 Task: Look for space in Wedi, Indonesia from 8th June, 2023 to 12th June, 2023 for 2 adults in price range Rs.8000 to Rs.16000. Place can be private room with 1  bedroom having 1 bed and 1 bathroom. Property type can be flatguest house, hotel. Booking option can be shelf check-in. Required host language is English.
Action: Mouse moved to (408, 64)
Screenshot: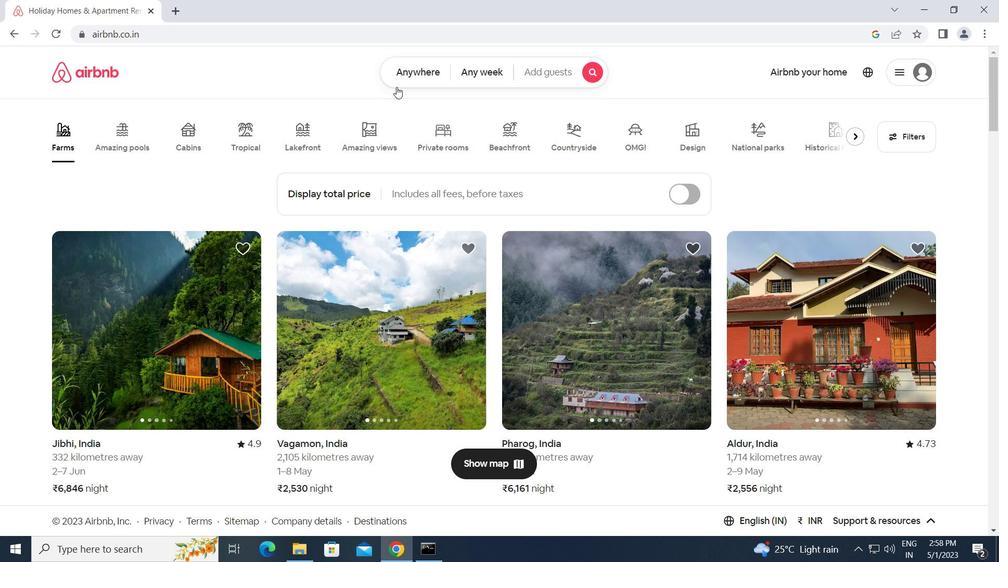 
Action: Mouse pressed left at (408, 64)
Screenshot: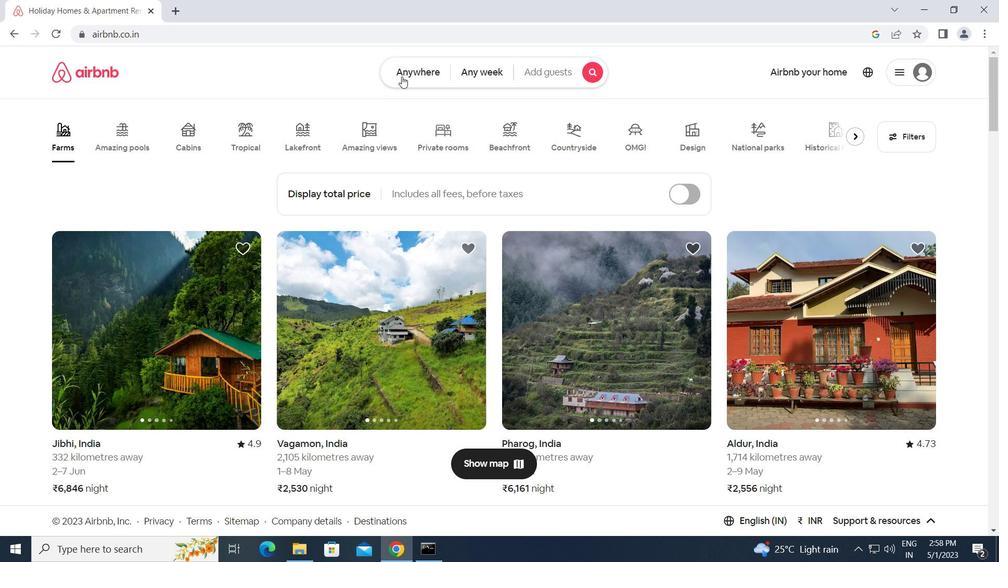 
Action: Mouse moved to (350, 115)
Screenshot: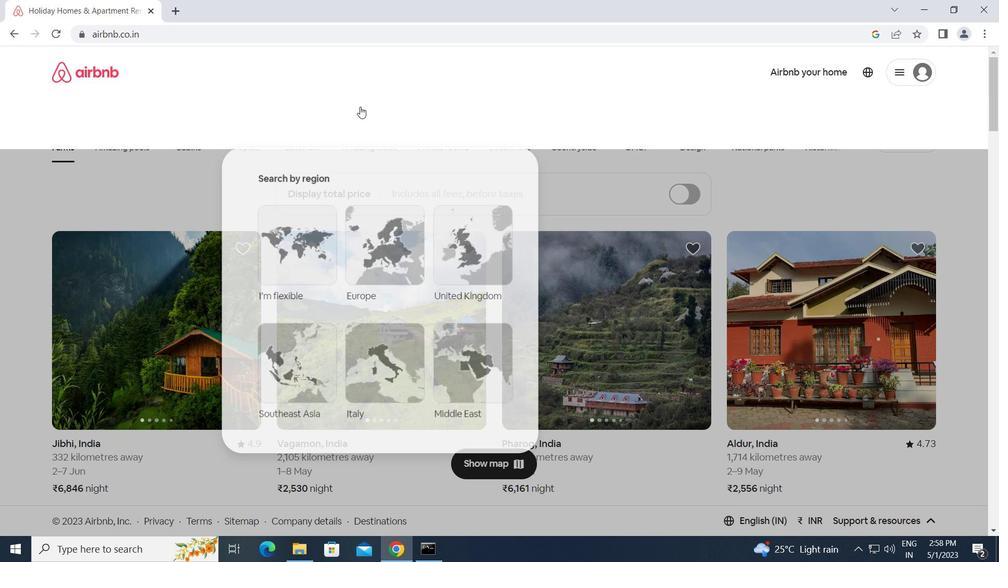 
Action: Mouse pressed left at (350, 115)
Screenshot: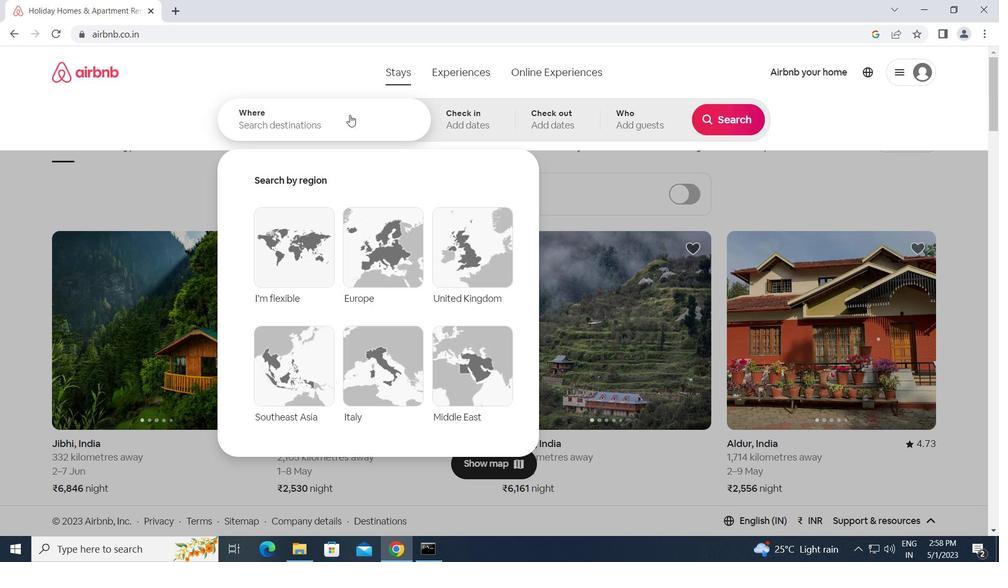 
Action: Key pressed w<Key.caps_lock>edi,<Key.space><Key.caps_lock>i<Key.caps_lock>ndonesia<Key.enter>
Screenshot: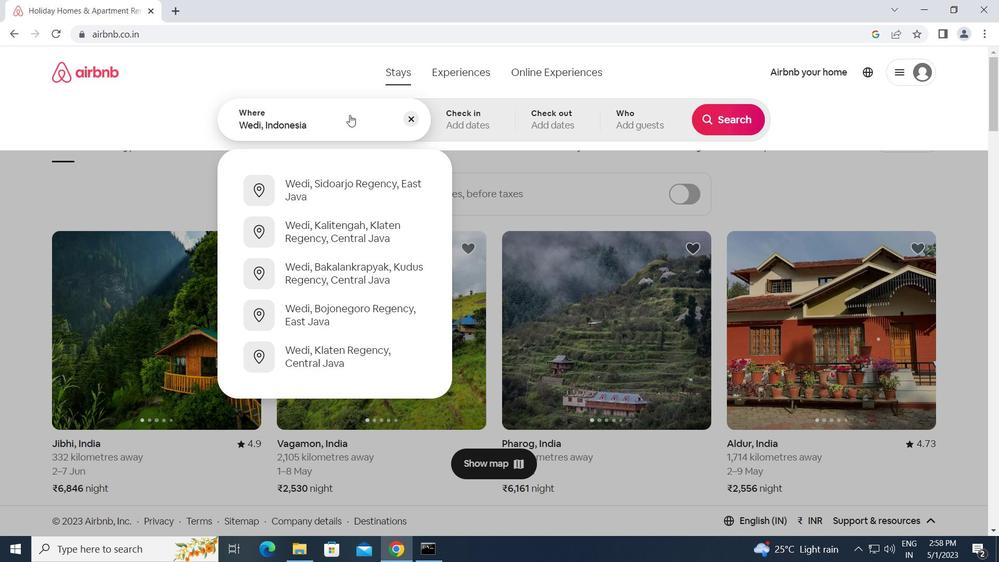 
Action: Mouse moved to (643, 309)
Screenshot: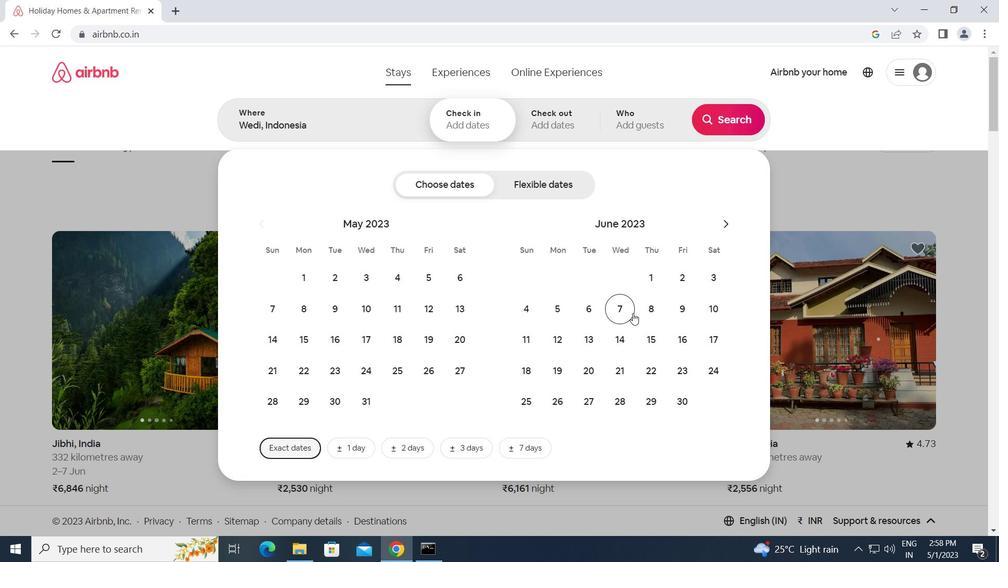 
Action: Mouse pressed left at (643, 309)
Screenshot: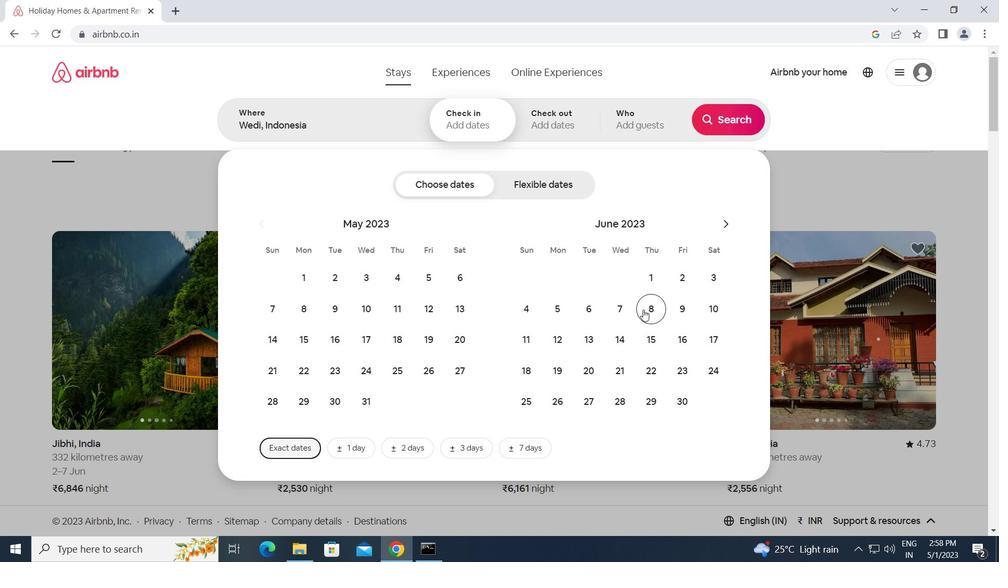 
Action: Mouse moved to (549, 344)
Screenshot: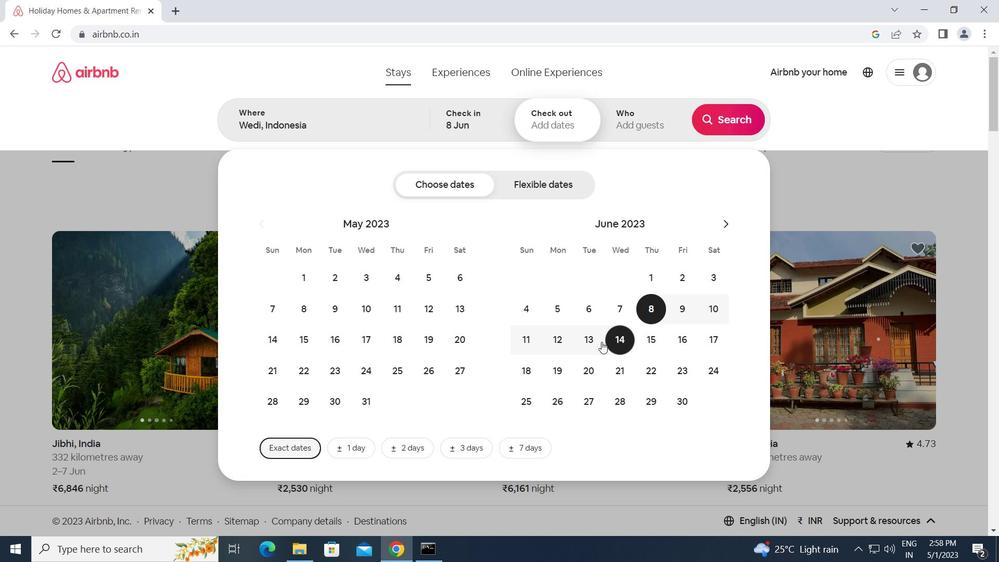 
Action: Mouse pressed left at (549, 344)
Screenshot: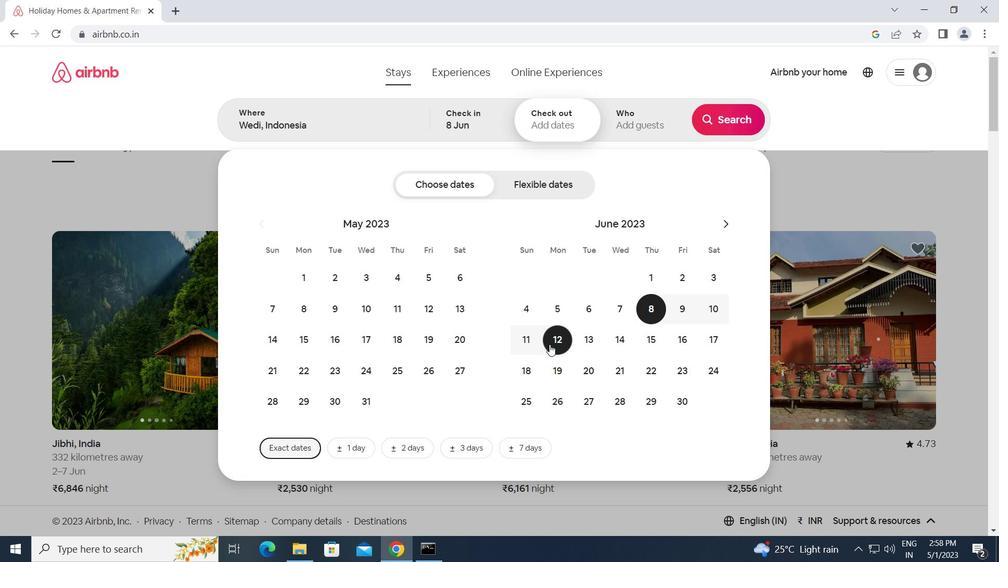 
Action: Mouse moved to (635, 119)
Screenshot: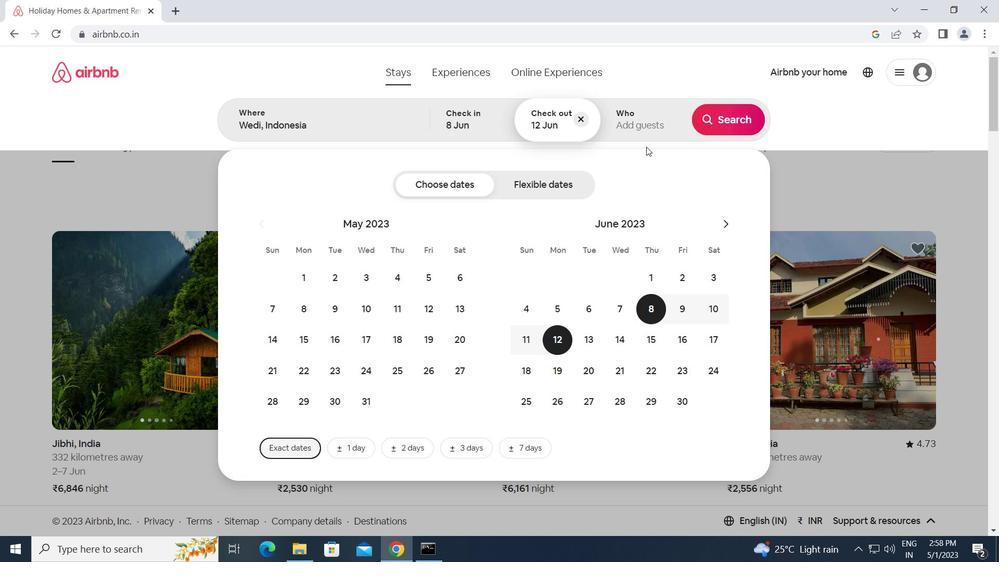 
Action: Mouse pressed left at (635, 119)
Screenshot: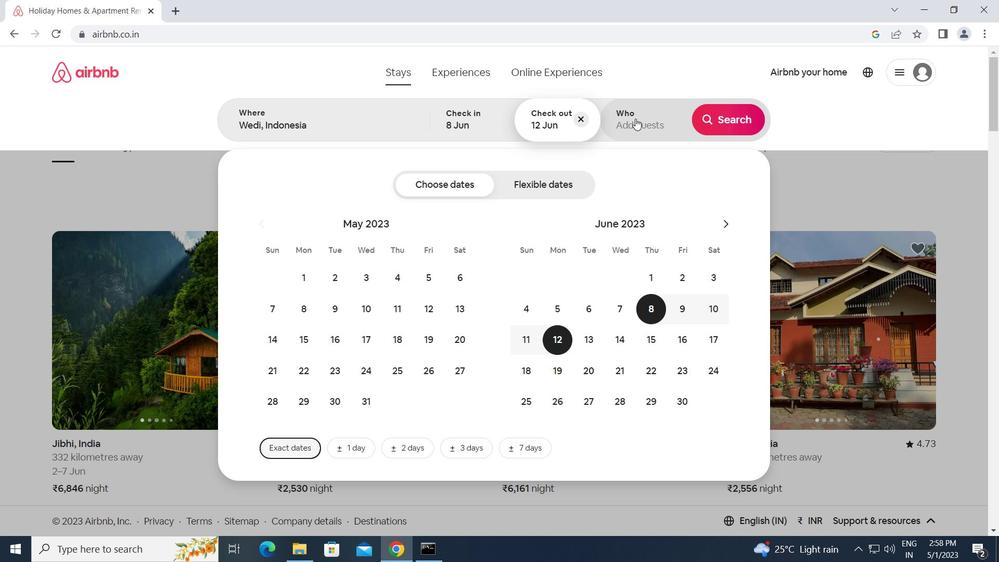 
Action: Mouse moved to (735, 189)
Screenshot: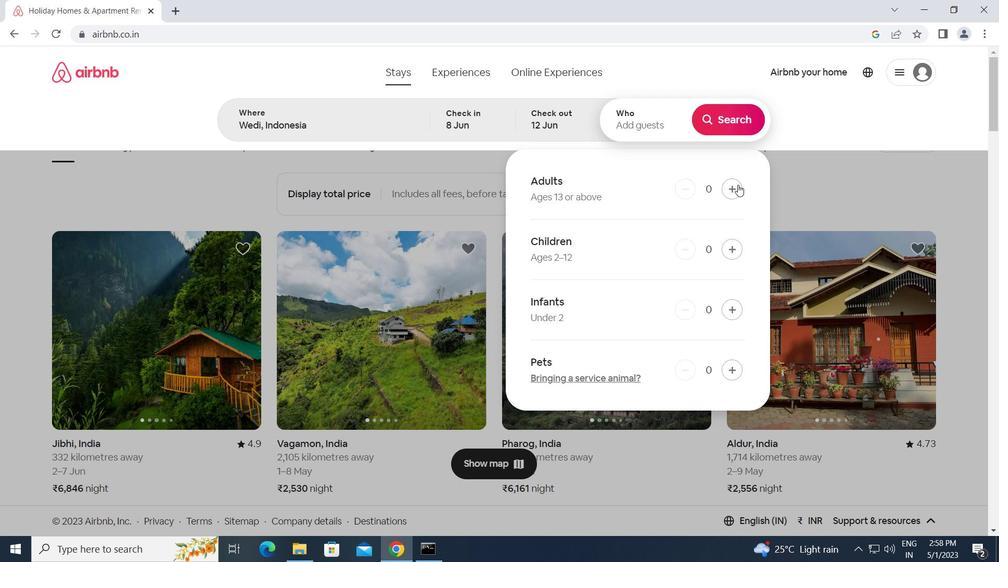 
Action: Mouse pressed left at (735, 189)
Screenshot: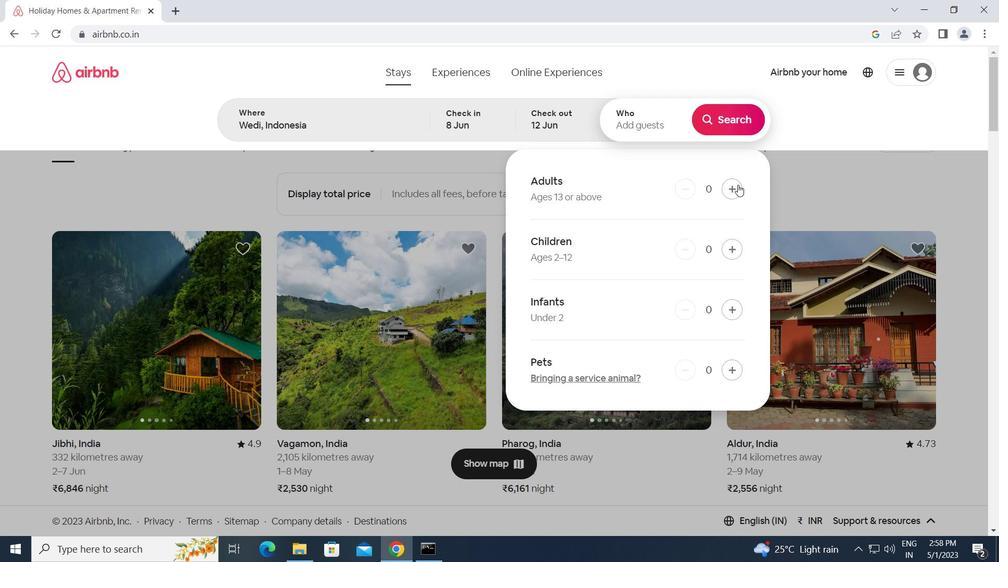 
Action: Mouse pressed left at (735, 189)
Screenshot: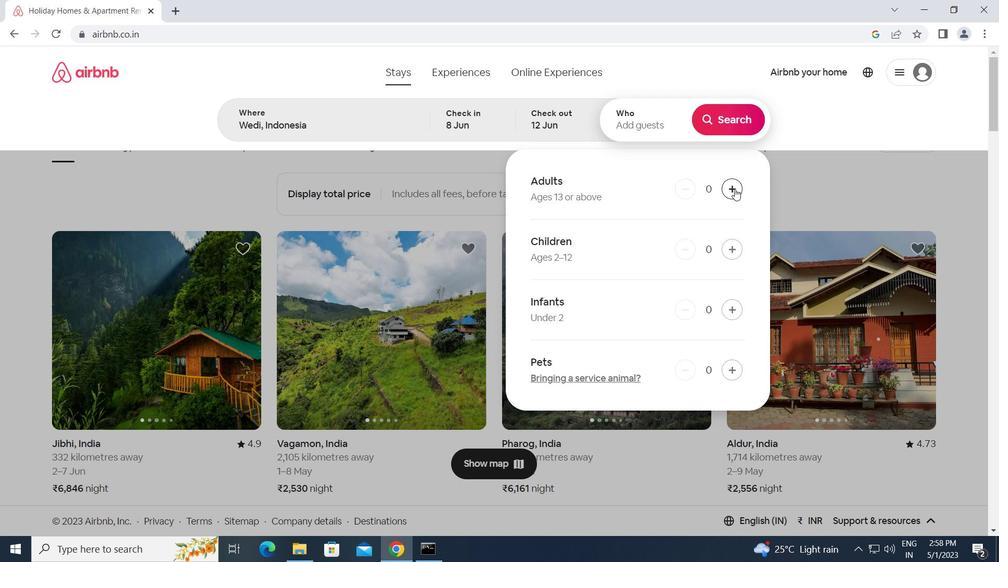 
Action: Mouse moved to (709, 112)
Screenshot: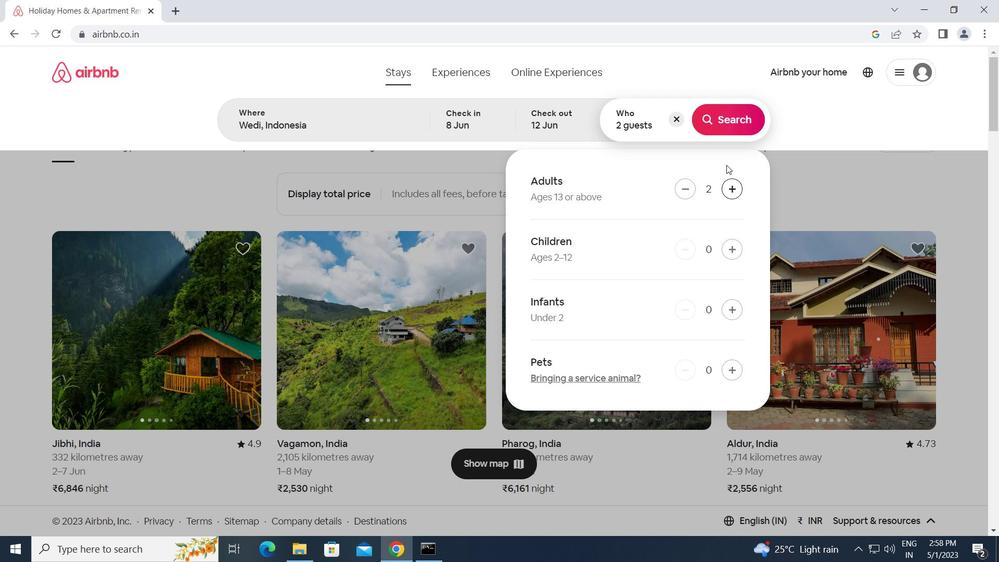 
Action: Mouse pressed left at (709, 112)
Screenshot: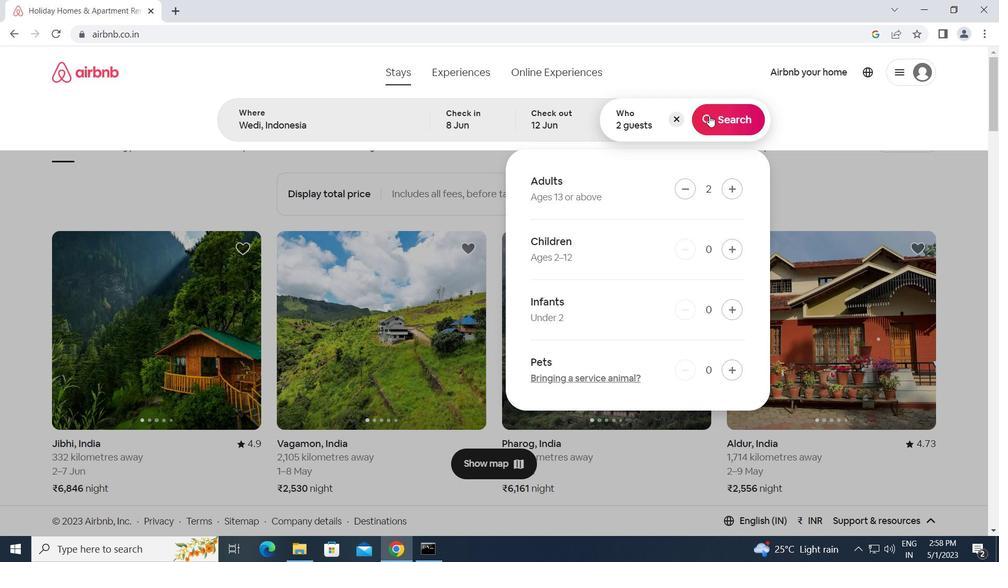 
Action: Mouse moved to (924, 121)
Screenshot: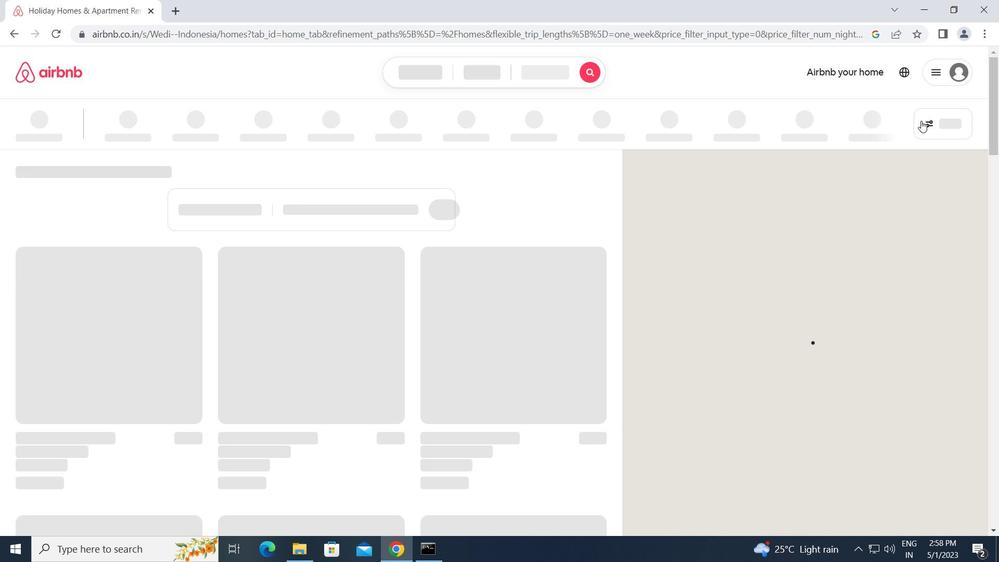 
Action: Mouse pressed left at (924, 121)
Screenshot: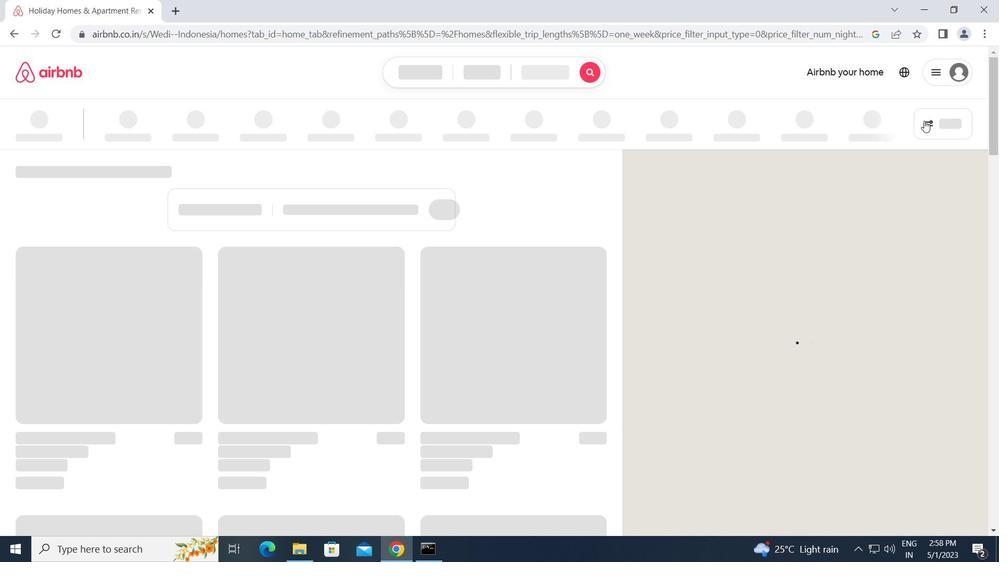 
Action: Mouse moved to (337, 288)
Screenshot: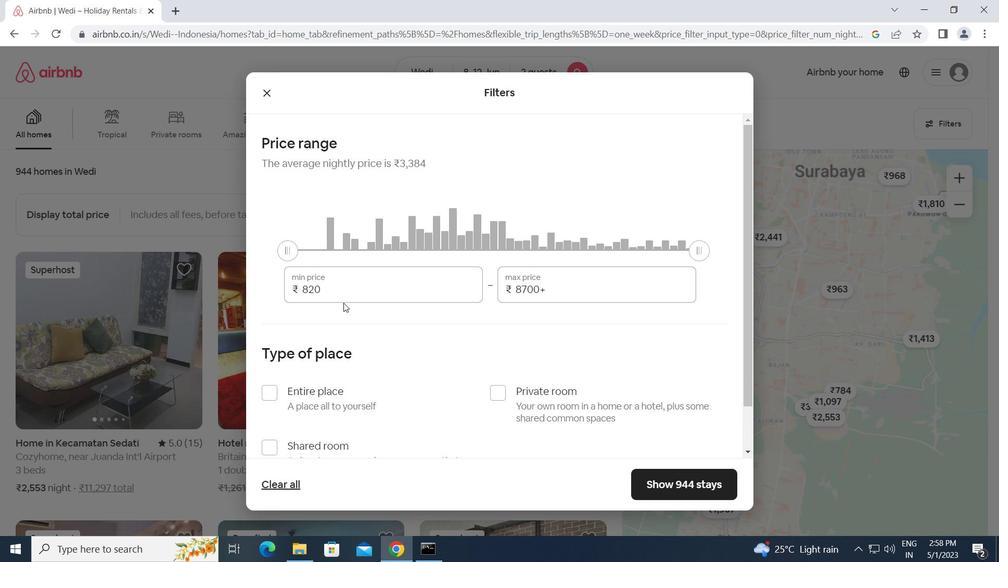 
Action: Mouse pressed left at (337, 288)
Screenshot: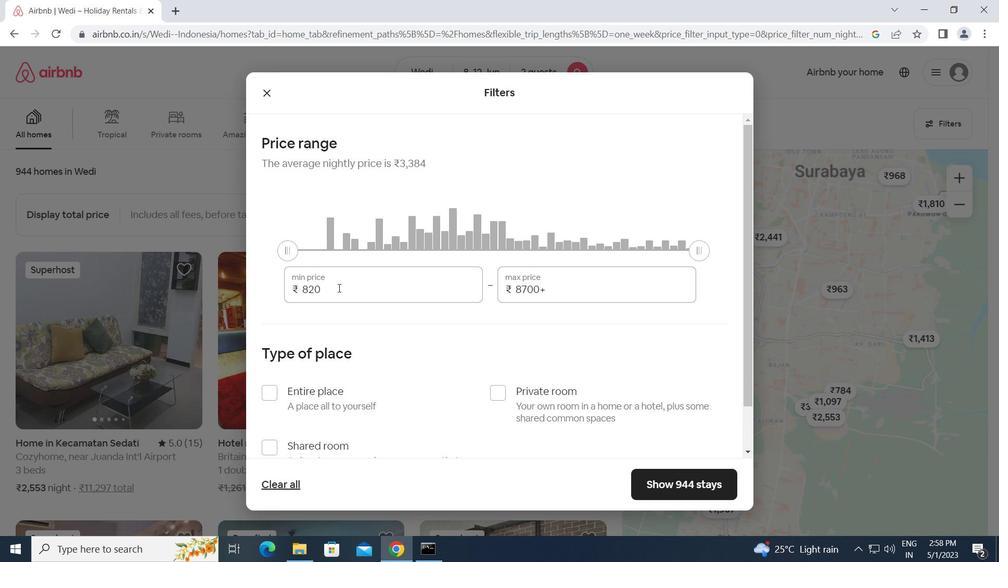 
Action: Mouse moved to (271, 308)
Screenshot: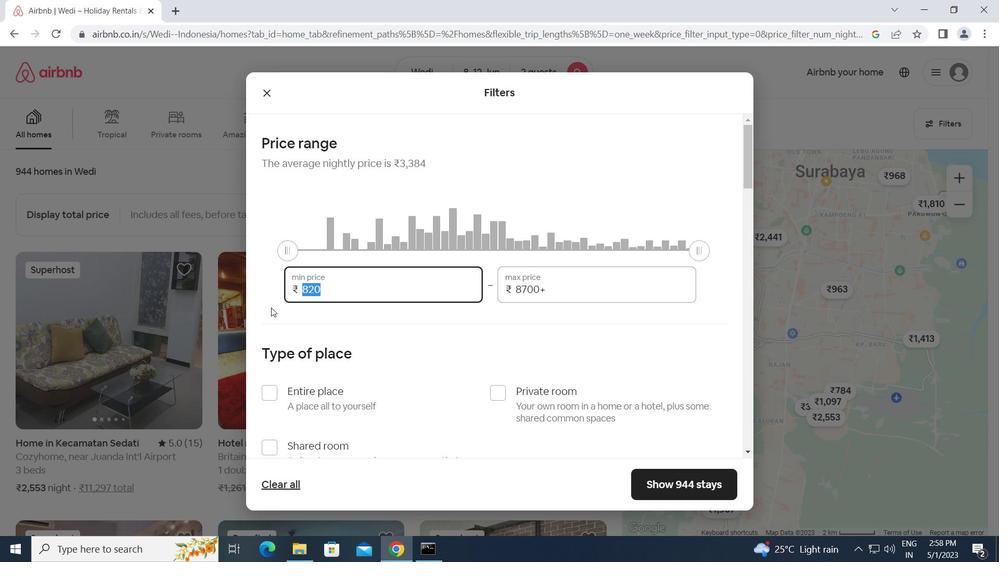 
Action: Key pressed 8000<Key.tab><Key.backspace><Key.backspace><Key.backspace><Key.backspace><Key.backspace><Key.backspace><Key.backspace><Key.backspace><Key.backspace><Key.backspace><Key.backspace><Key.backspace>16000
Screenshot: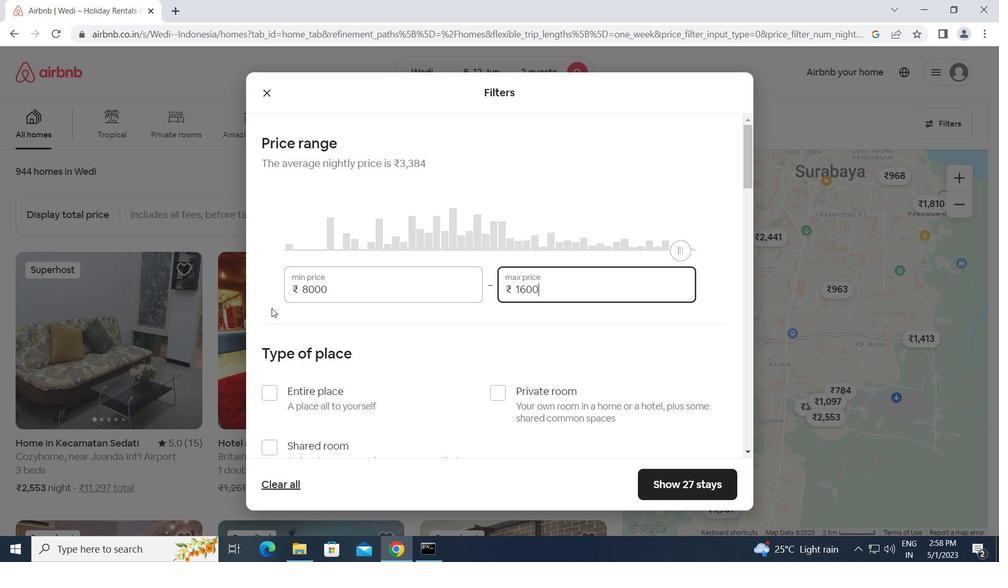 
Action: Mouse moved to (285, 314)
Screenshot: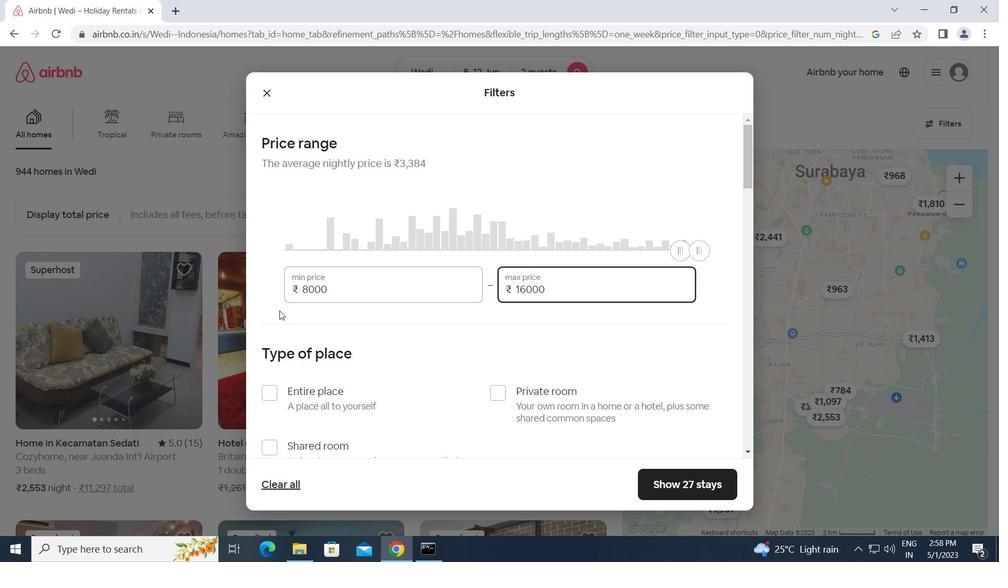 
Action: Mouse scrolled (285, 313) with delta (0, 0)
Screenshot: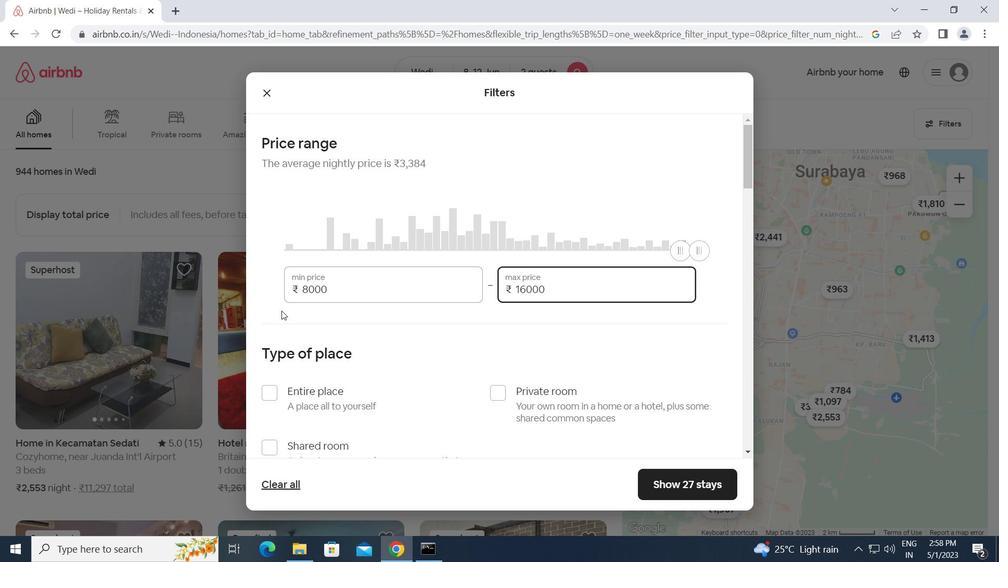 
Action: Mouse scrolled (285, 313) with delta (0, 0)
Screenshot: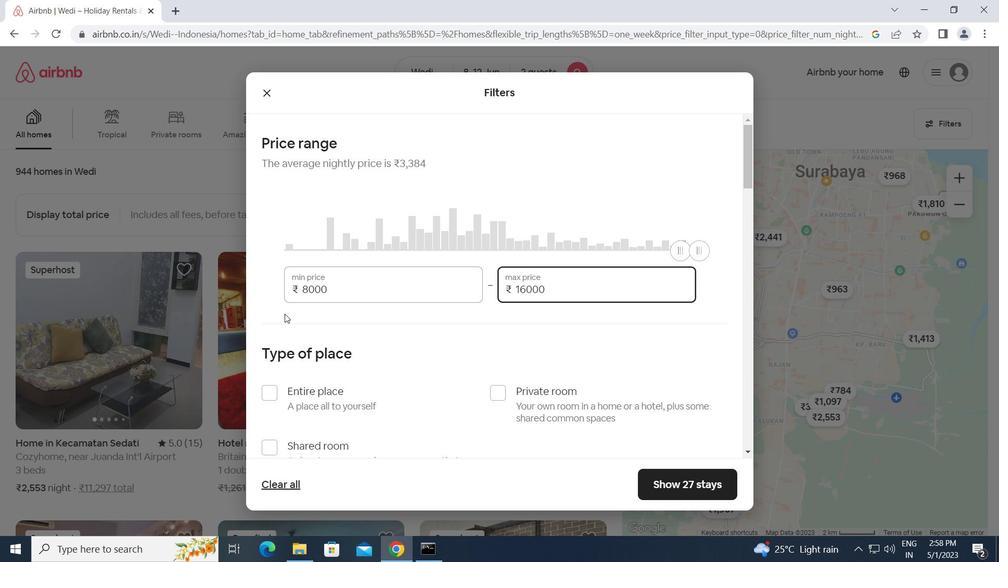 
Action: Mouse moved to (505, 258)
Screenshot: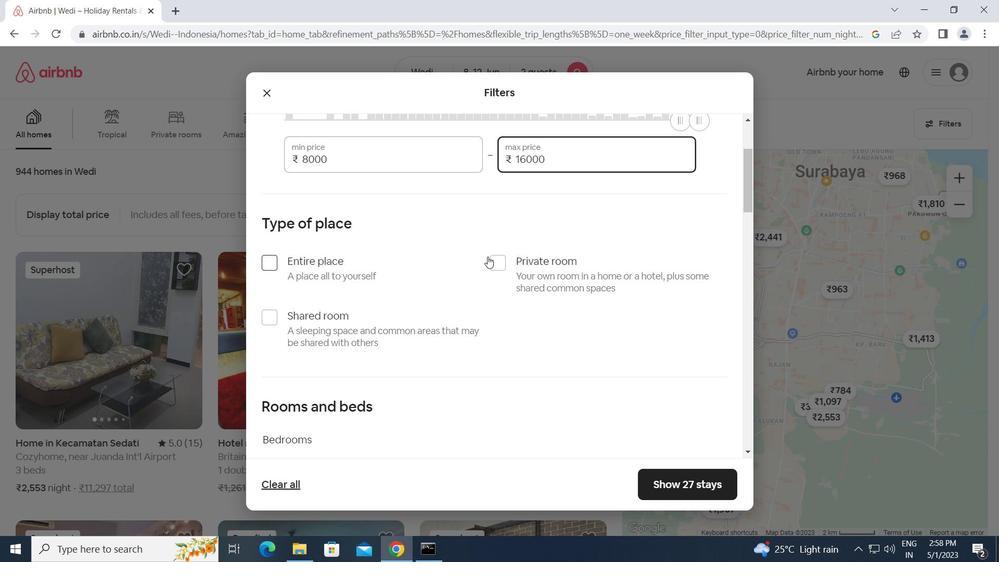 
Action: Mouse pressed left at (505, 258)
Screenshot: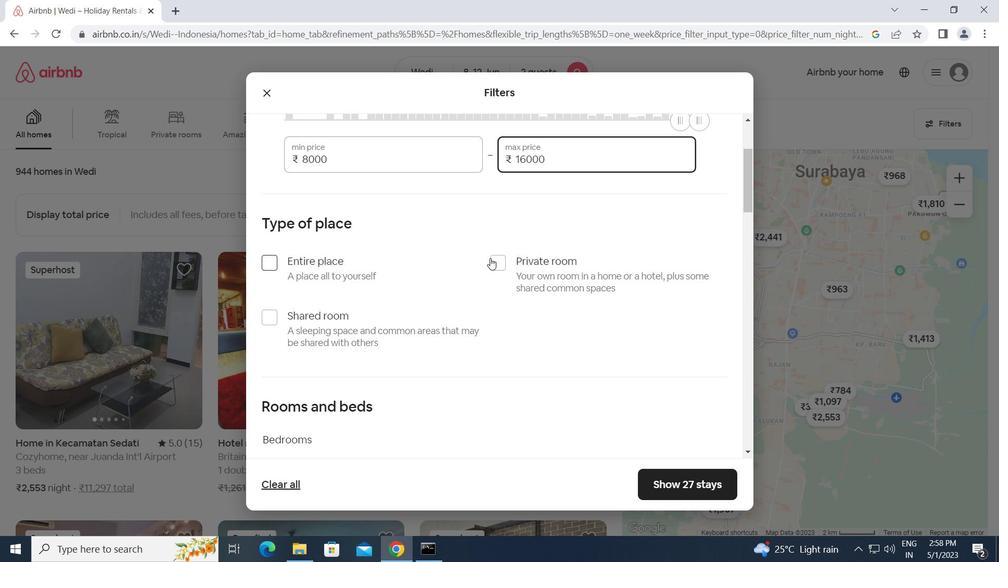 
Action: Mouse moved to (471, 319)
Screenshot: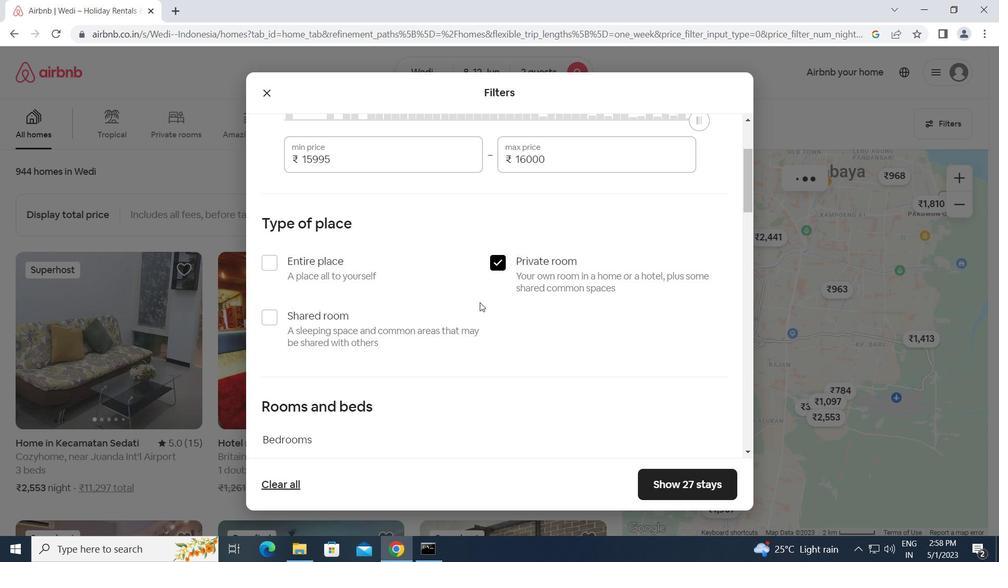 
Action: Mouse scrolled (471, 319) with delta (0, 0)
Screenshot: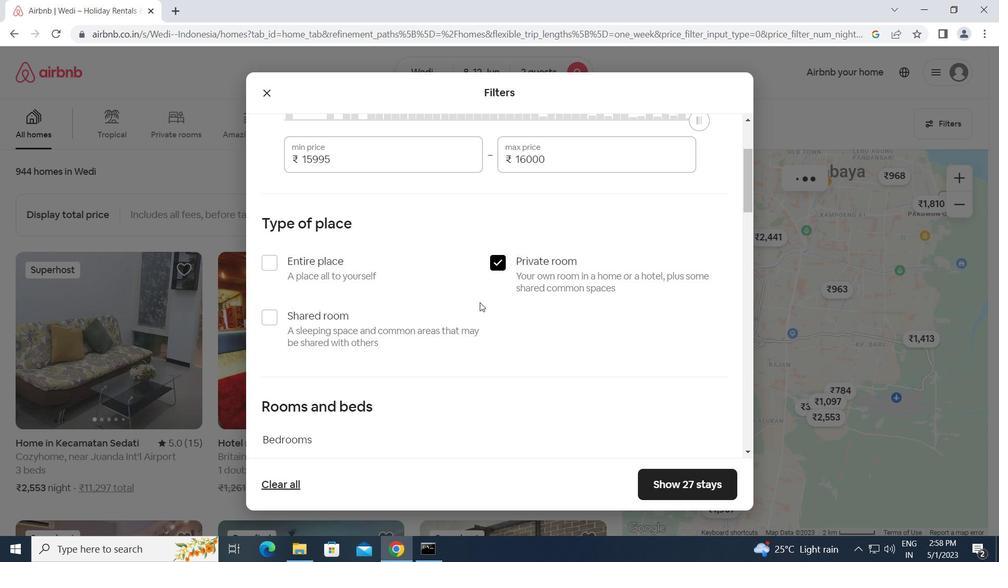 
Action: Mouse moved to (471, 320)
Screenshot: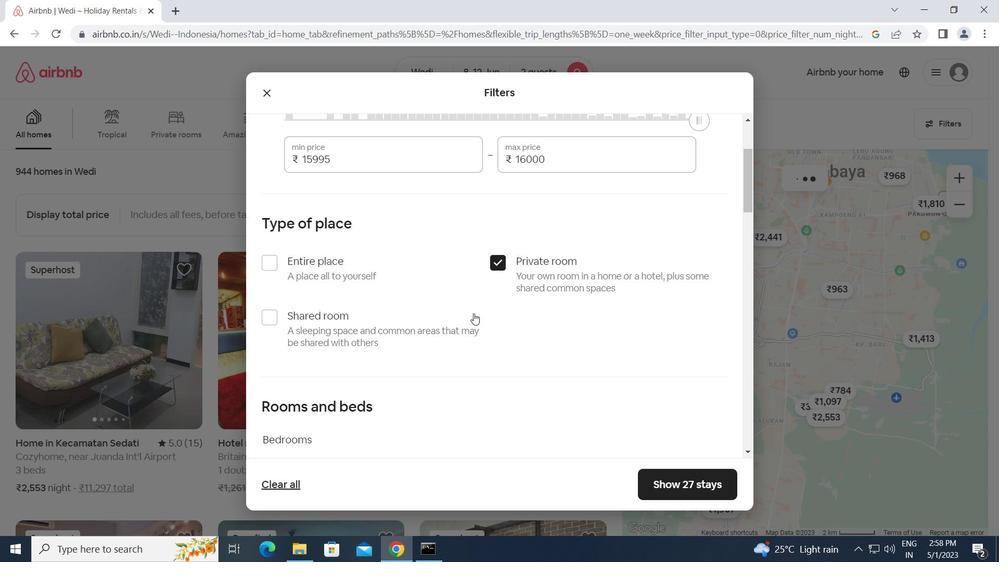 
Action: Mouse scrolled (471, 320) with delta (0, 0)
Screenshot: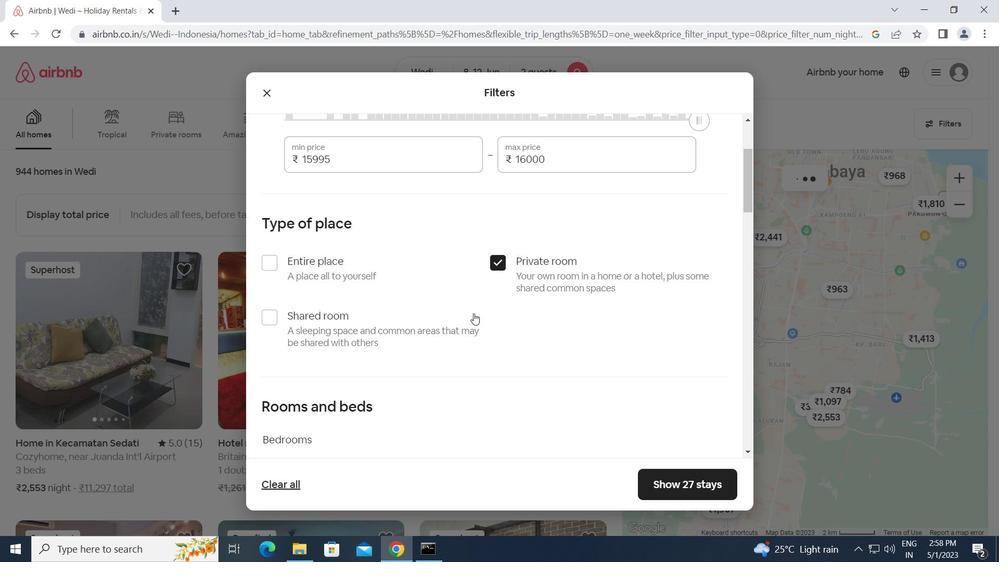 
Action: Mouse scrolled (471, 320) with delta (0, 0)
Screenshot: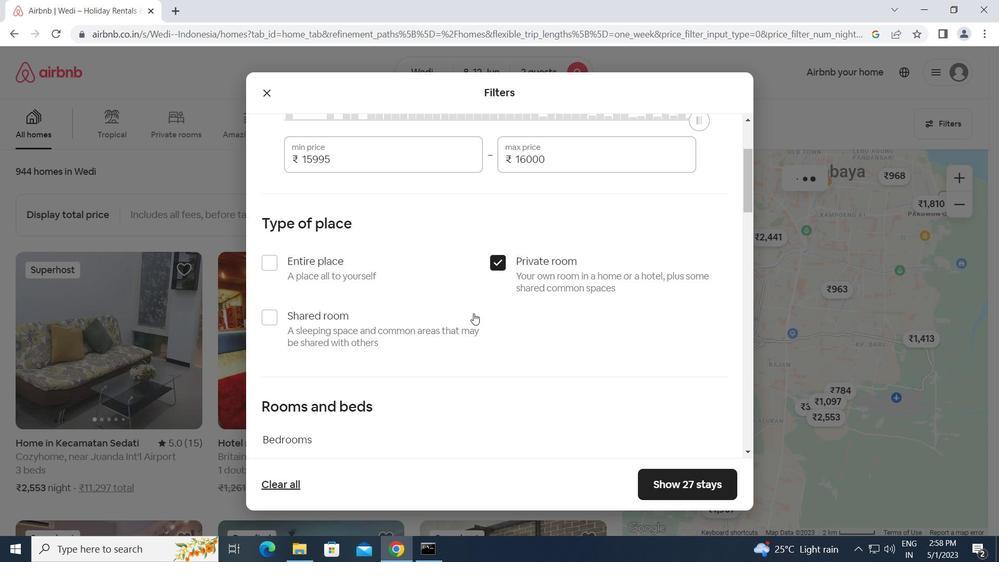 
Action: Mouse moved to (339, 285)
Screenshot: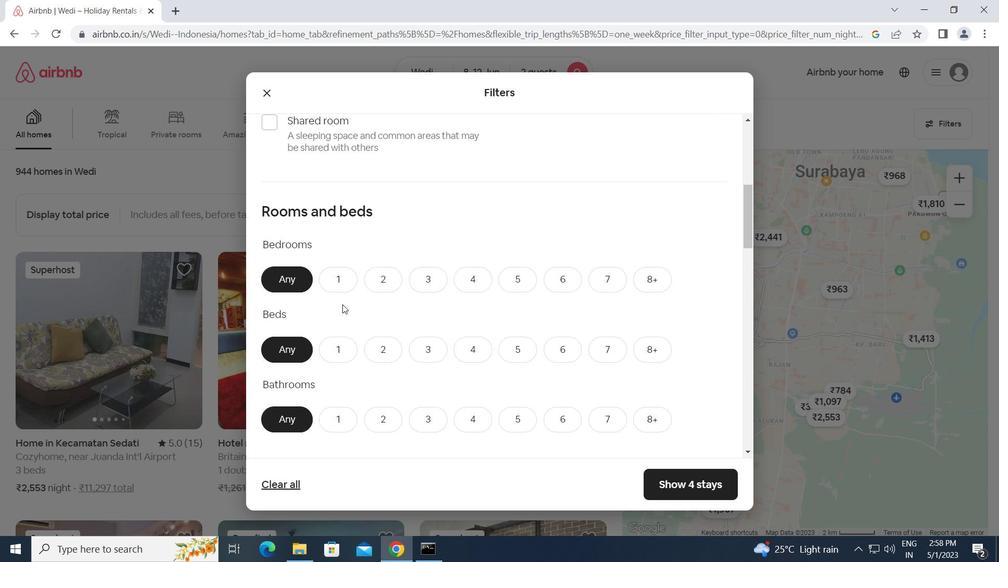 
Action: Mouse pressed left at (339, 285)
Screenshot: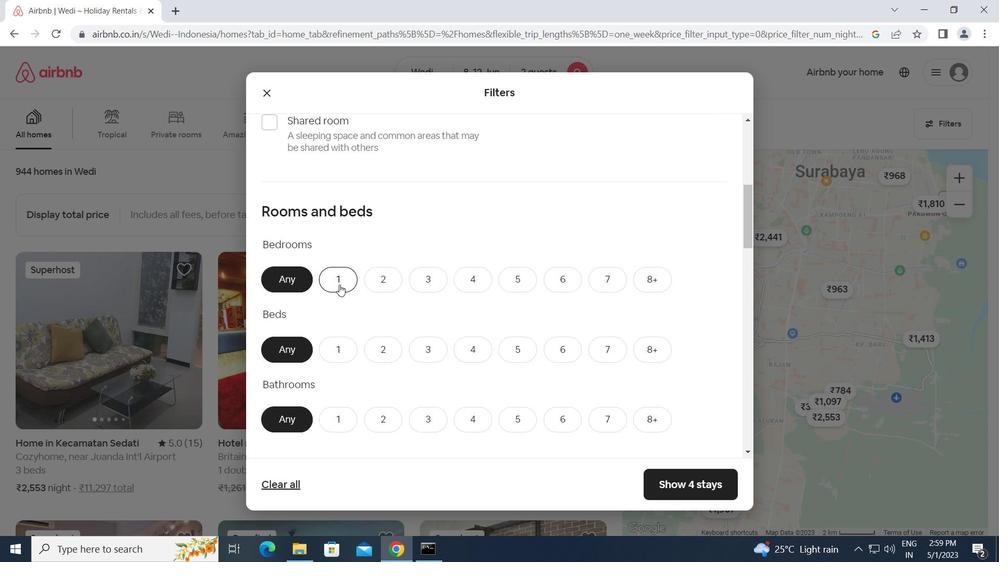 
Action: Mouse moved to (341, 351)
Screenshot: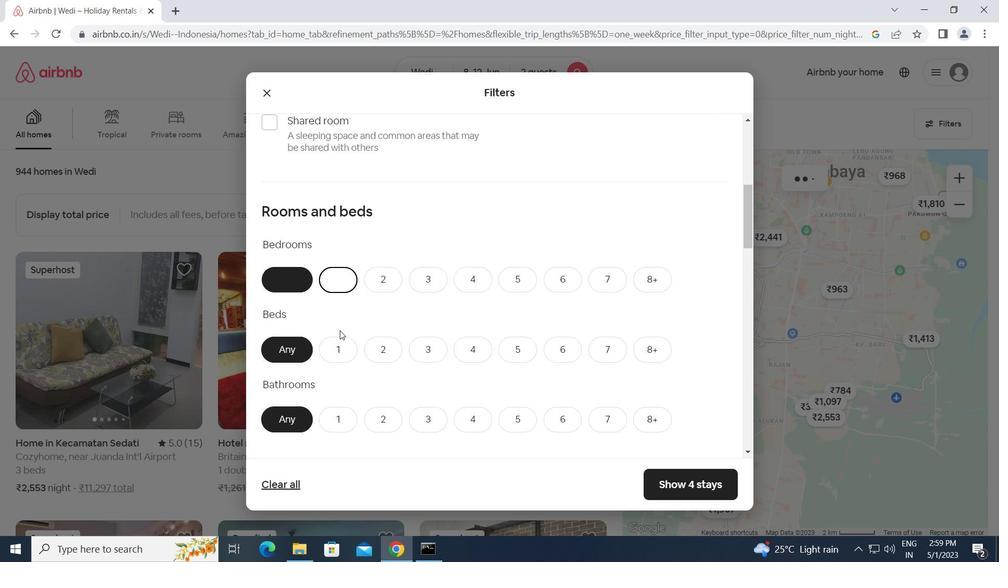 
Action: Mouse pressed left at (341, 351)
Screenshot: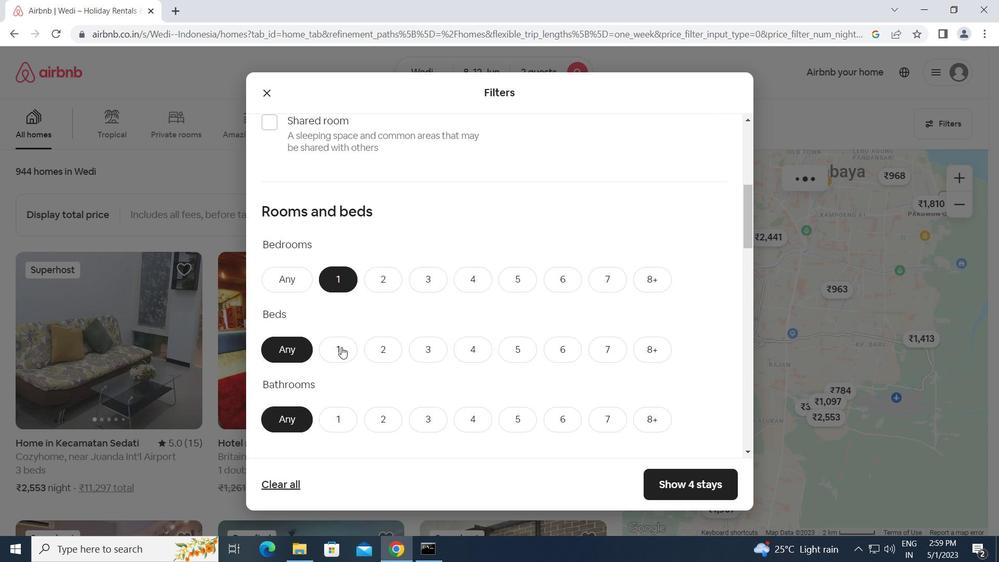 
Action: Mouse moved to (335, 413)
Screenshot: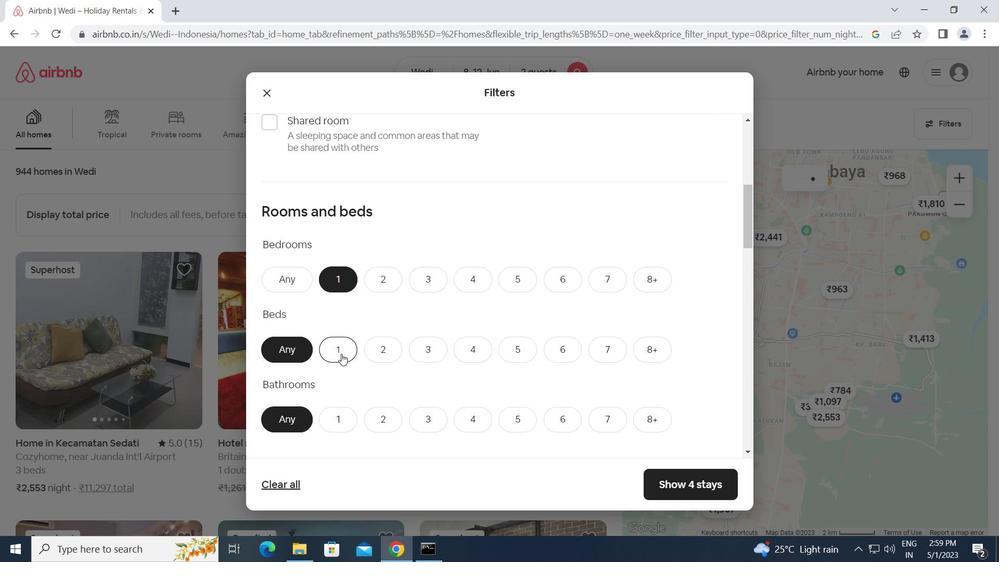 
Action: Mouse pressed left at (335, 413)
Screenshot: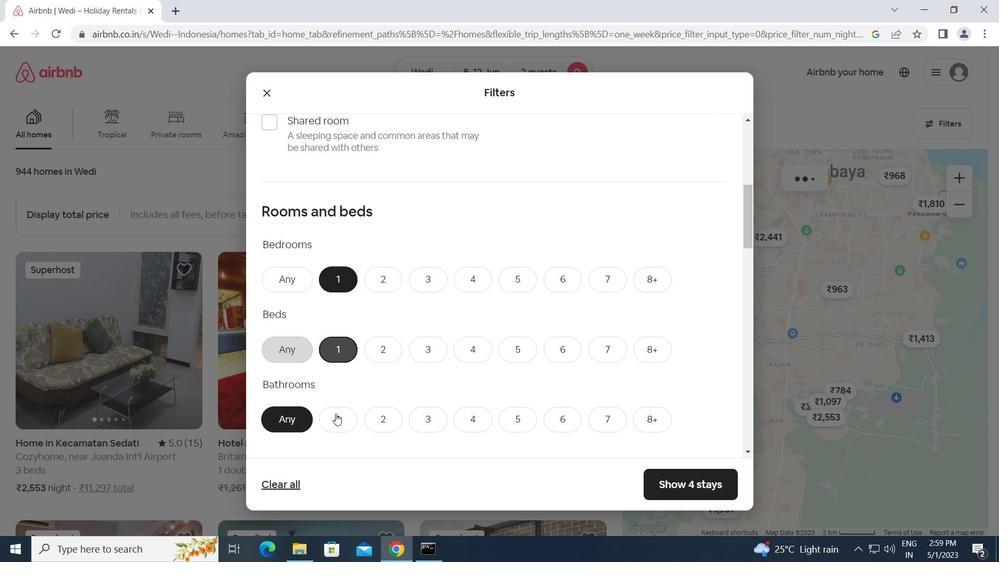 
Action: Mouse moved to (405, 412)
Screenshot: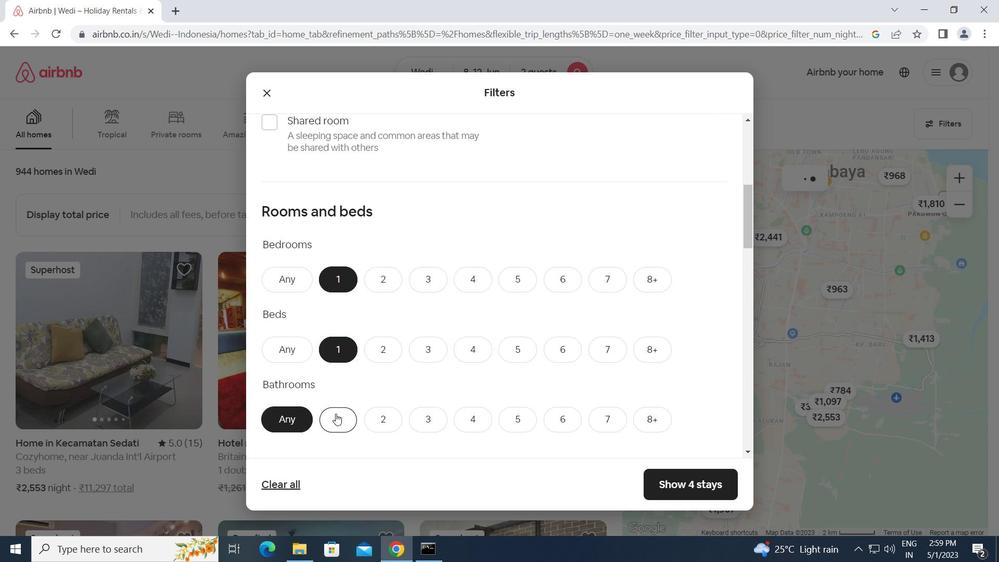 
Action: Mouse scrolled (405, 411) with delta (0, 0)
Screenshot: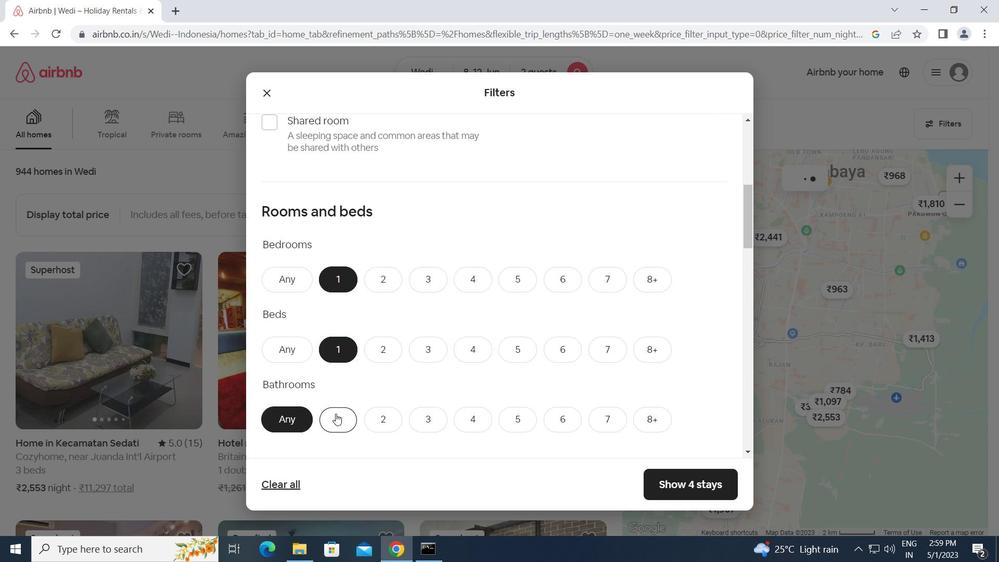 
Action: Mouse scrolled (405, 411) with delta (0, 0)
Screenshot: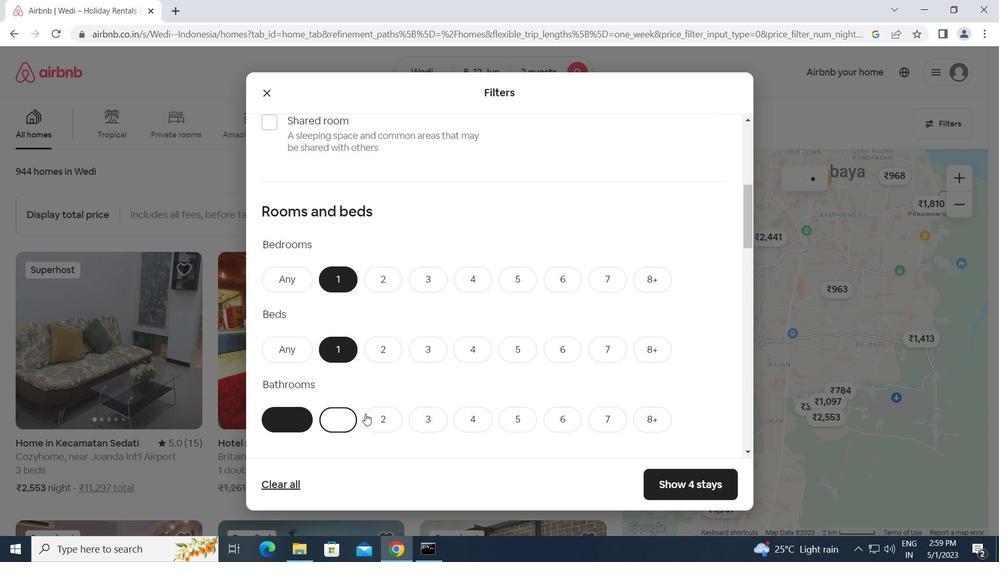 
Action: Mouse scrolled (405, 411) with delta (0, 0)
Screenshot: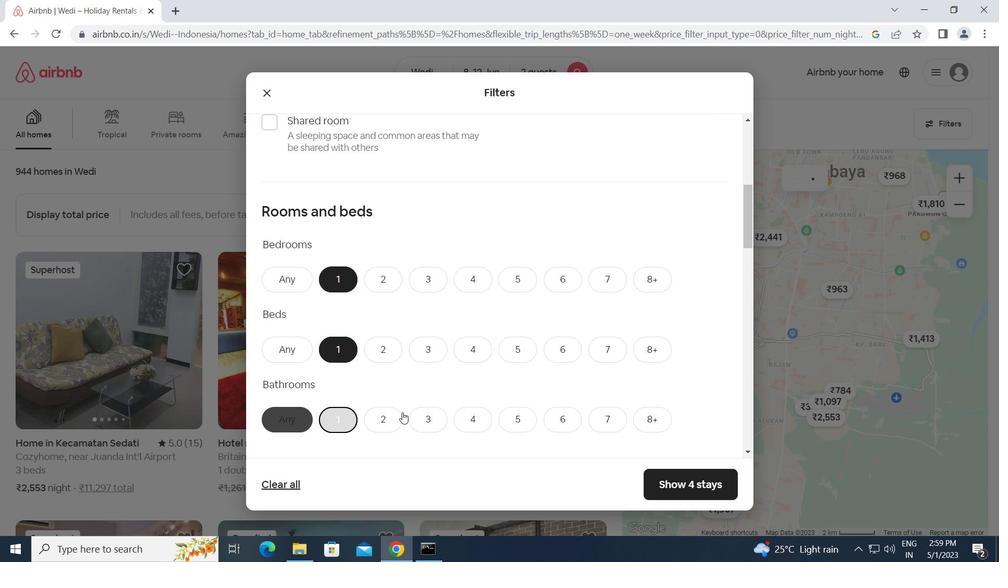 
Action: Mouse moved to (433, 348)
Screenshot: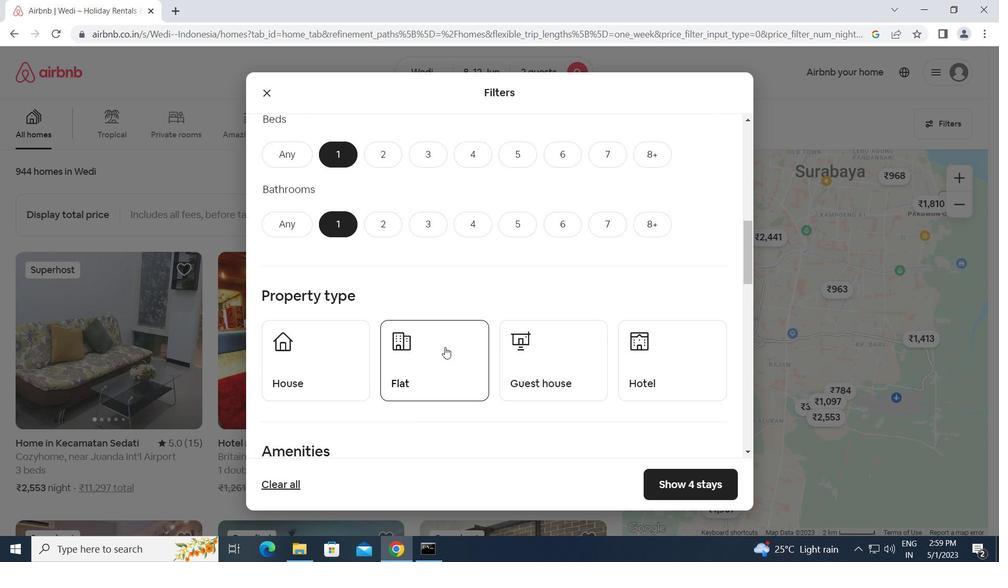 
Action: Mouse pressed left at (433, 348)
Screenshot: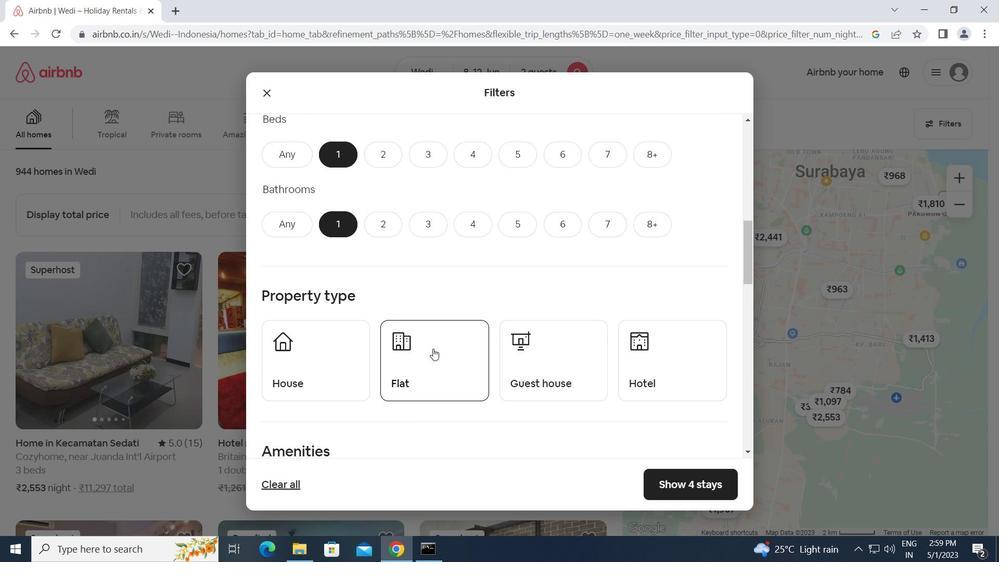 
Action: Mouse moved to (556, 365)
Screenshot: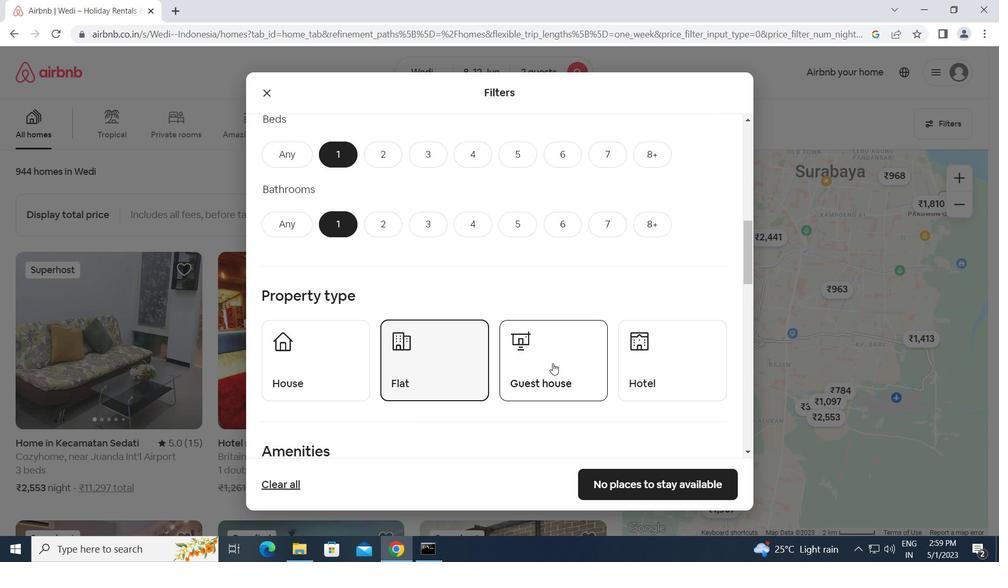 
Action: Mouse pressed left at (556, 365)
Screenshot: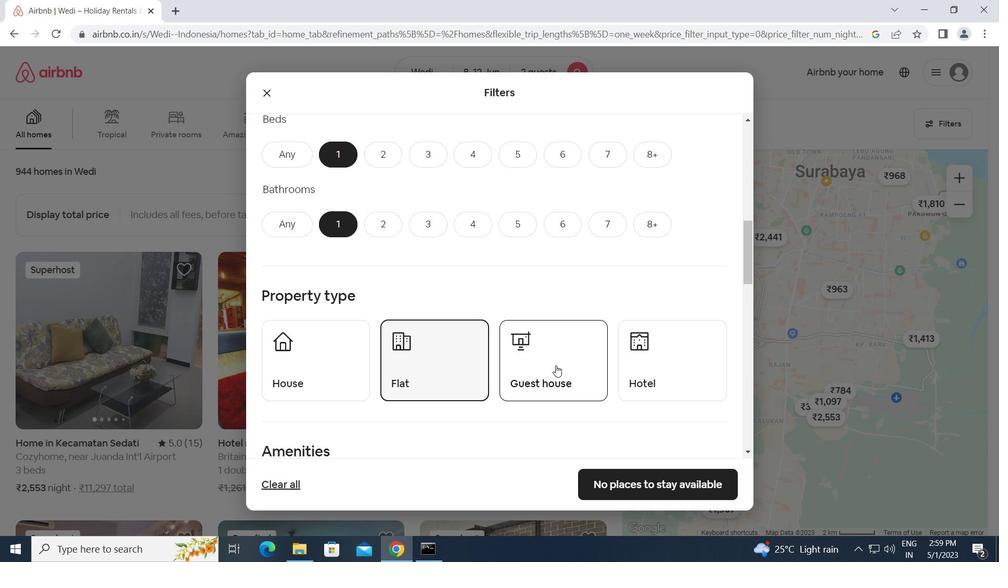 
Action: Mouse moved to (652, 361)
Screenshot: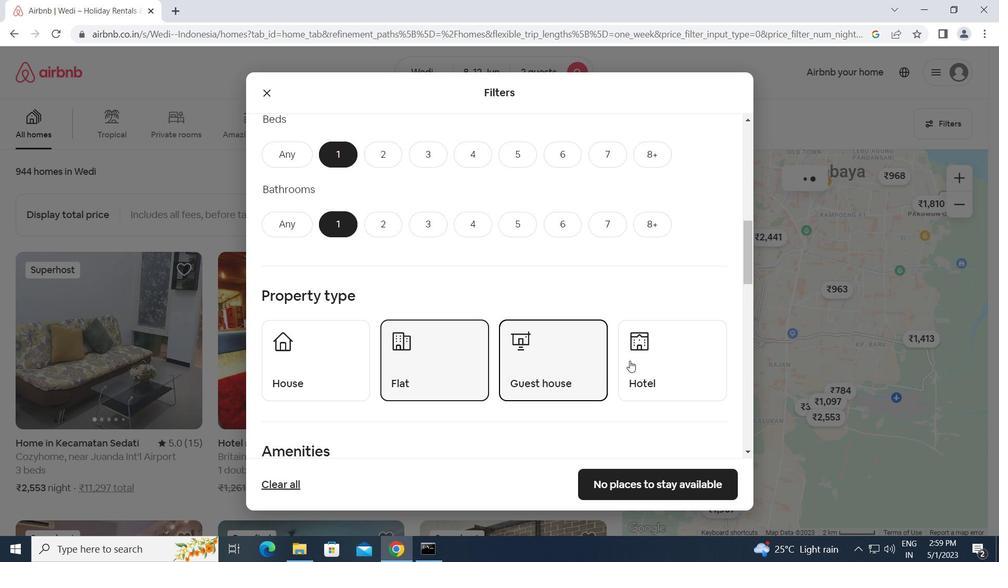 
Action: Mouse pressed left at (652, 361)
Screenshot: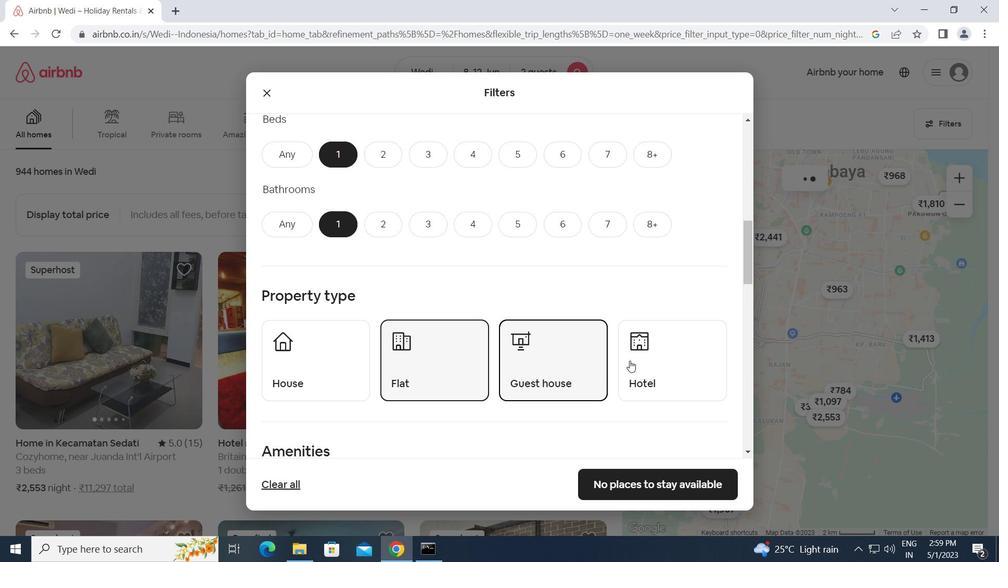 
Action: Mouse moved to (587, 190)
Screenshot: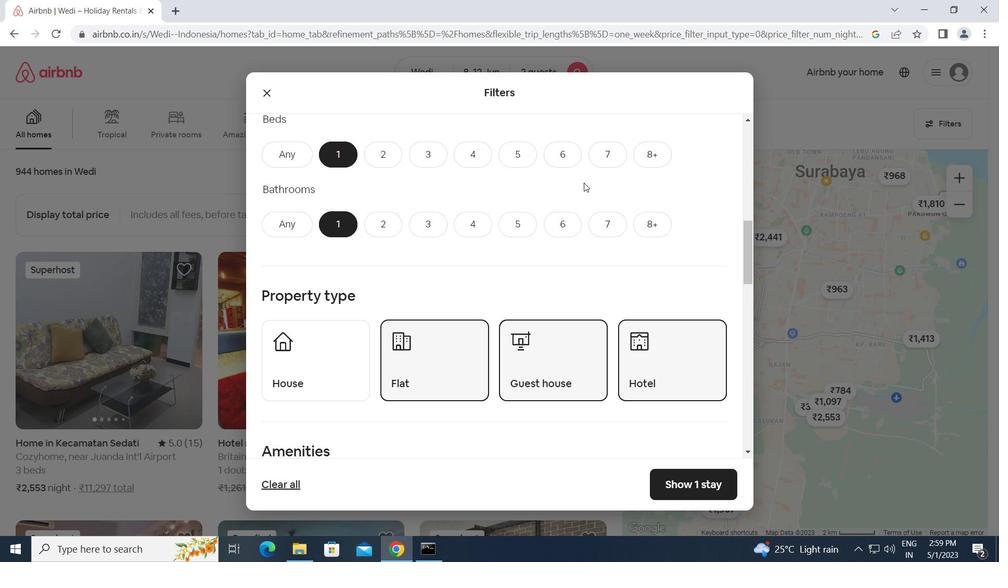 
Action: Mouse scrolled (587, 189) with delta (0, 0)
Screenshot: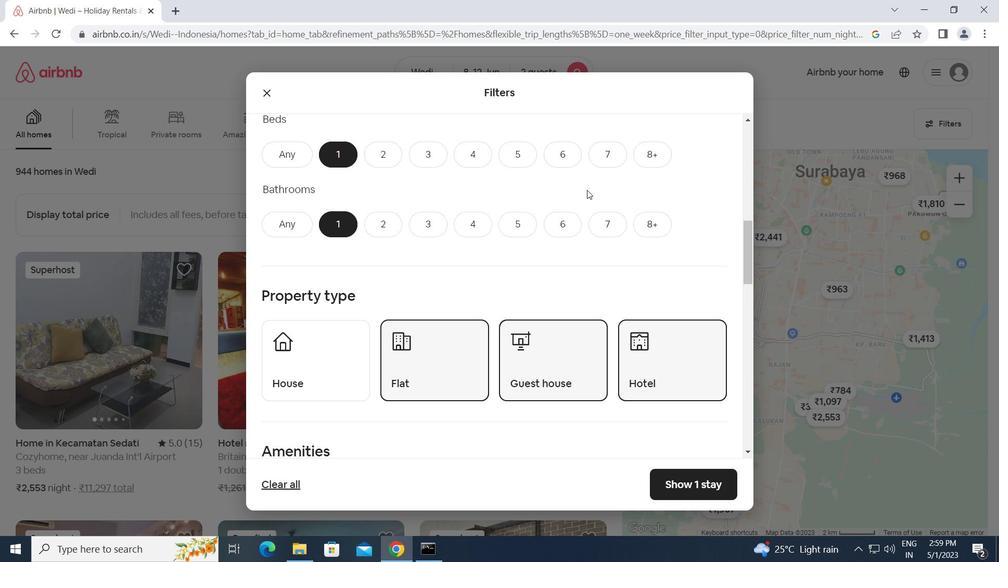 
Action: Mouse moved to (587, 191)
Screenshot: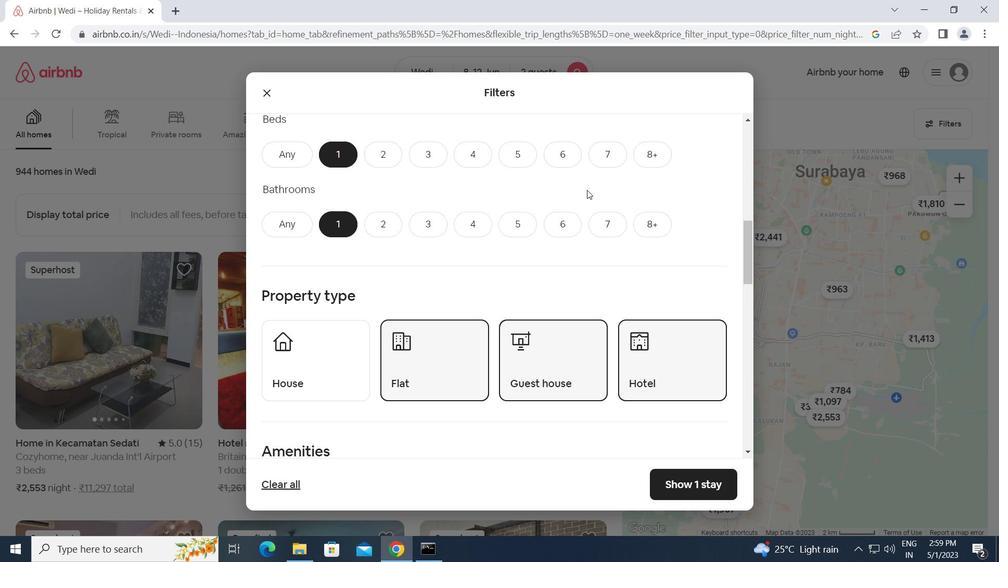
Action: Mouse scrolled (587, 190) with delta (0, 0)
Screenshot: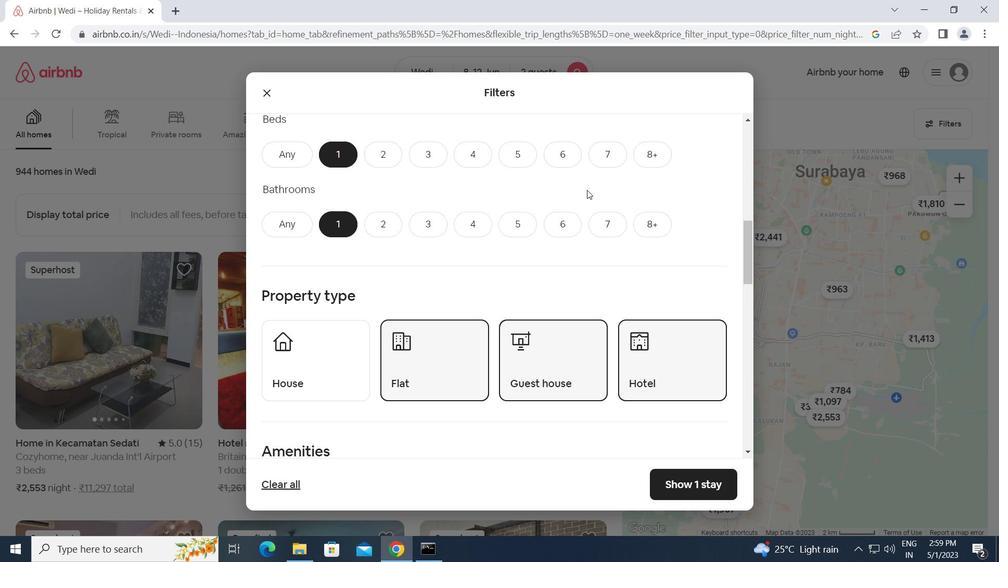 
Action: Mouse moved to (466, 371)
Screenshot: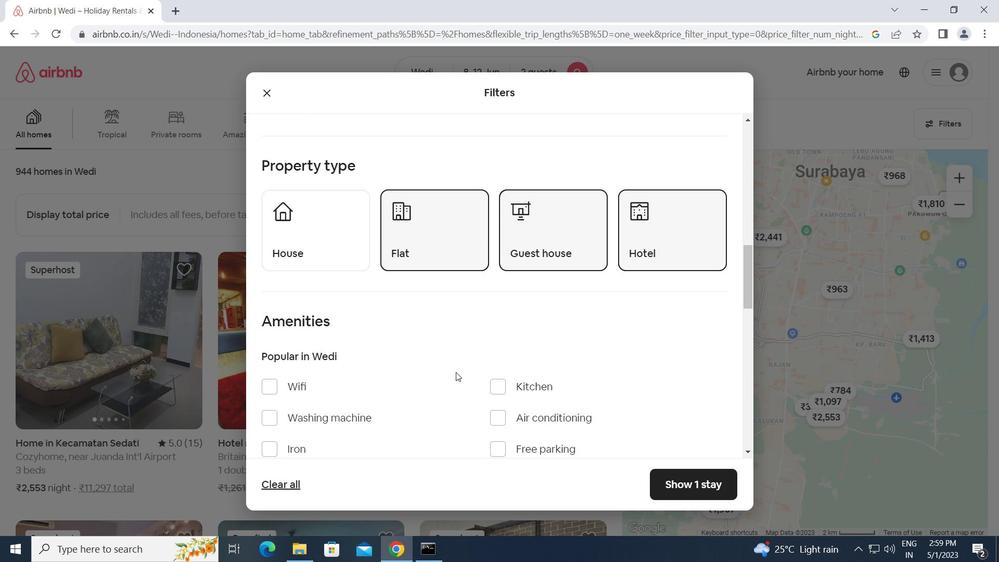 
Action: Mouse scrolled (466, 371) with delta (0, 0)
Screenshot: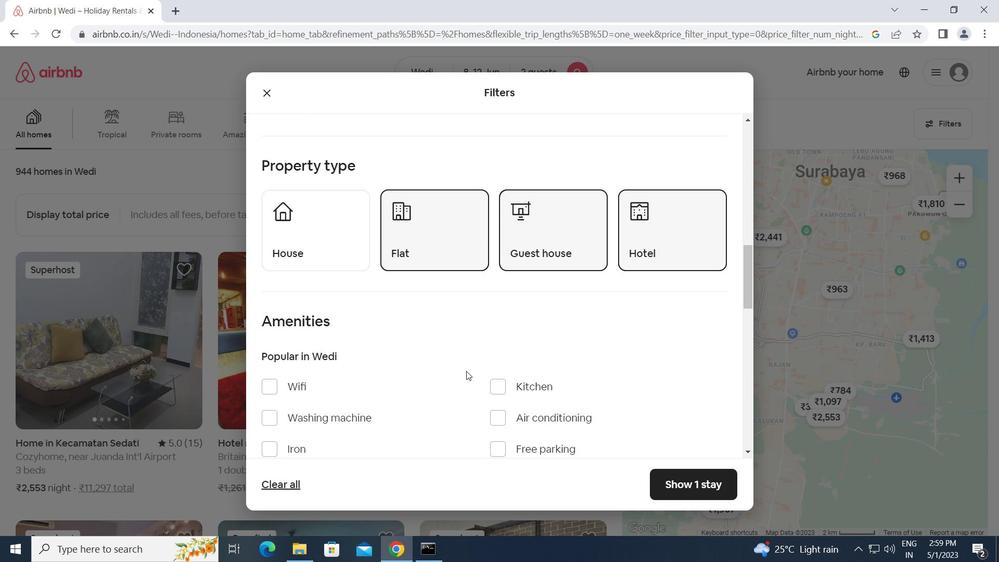 
Action: Mouse scrolled (466, 371) with delta (0, 0)
Screenshot: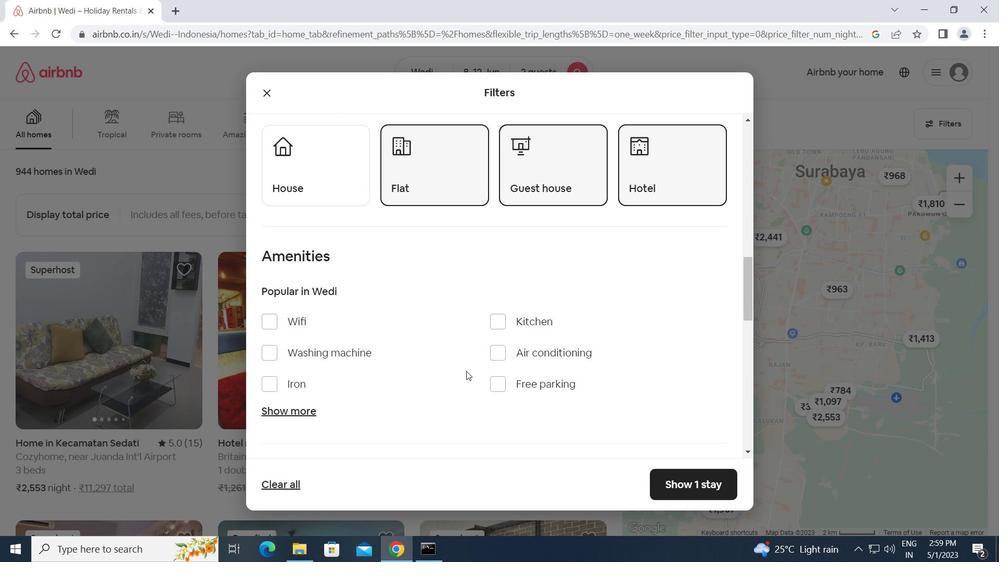 
Action: Mouse scrolled (466, 371) with delta (0, 0)
Screenshot: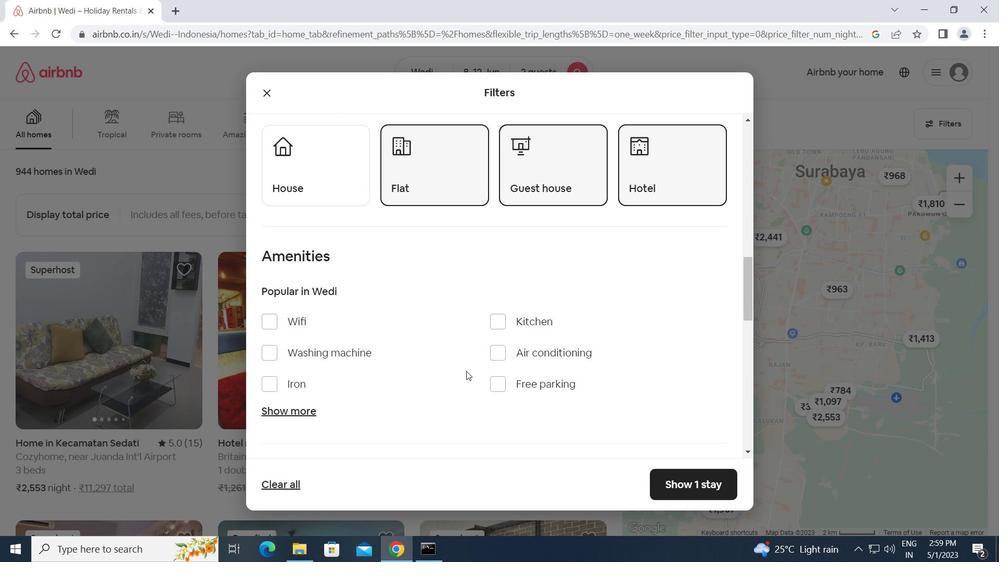 
Action: Mouse scrolled (466, 371) with delta (0, 0)
Screenshot: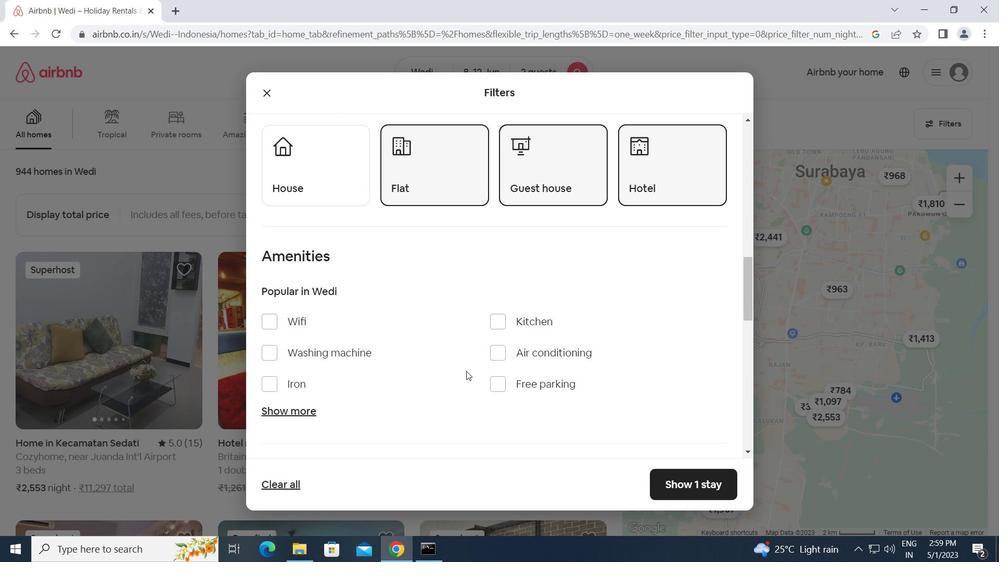 
Action: Mouse scrolled (466, 371) with delta (0, 0)
Screenshot: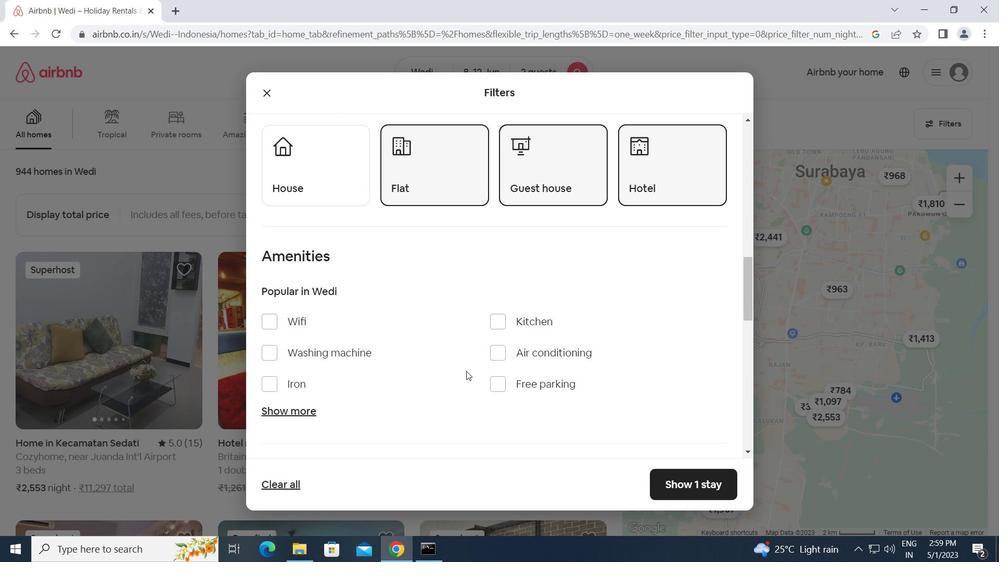
Action: Mouse moved to (692, 299)
Screenshot: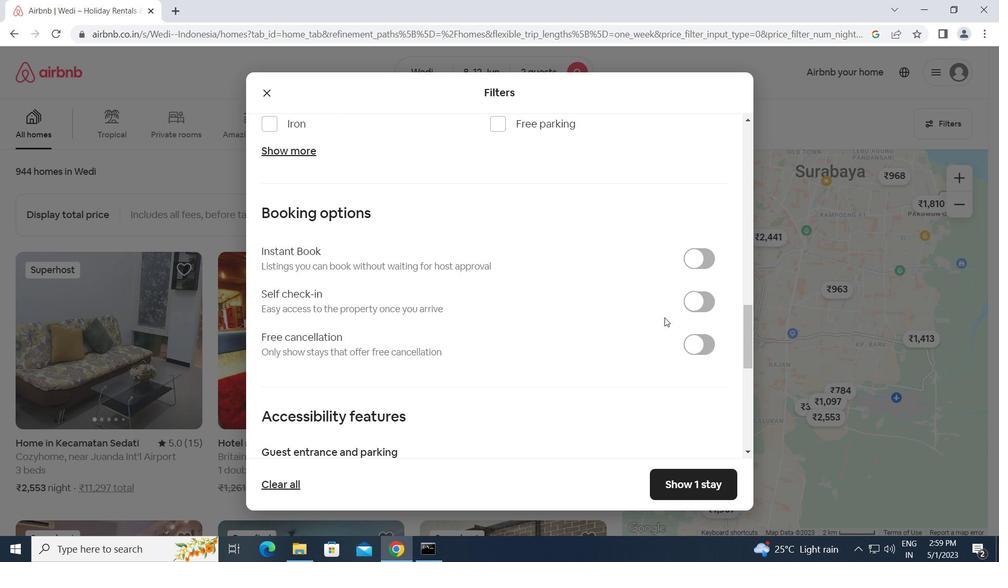 
Action: Mouse pressed left at (692, 299)
Screenshot: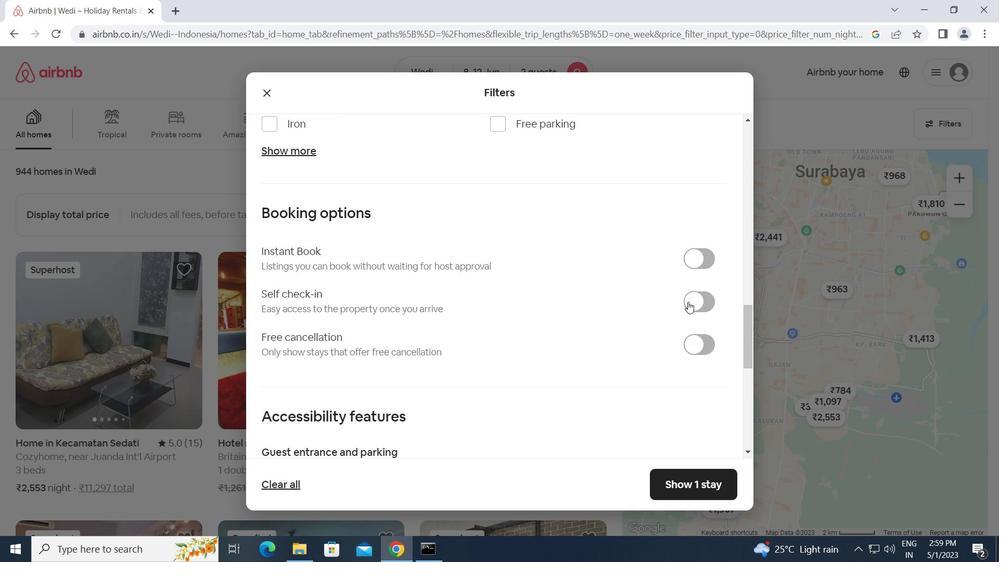 
Action: Mouse moved to (410, 415)
Screenshot: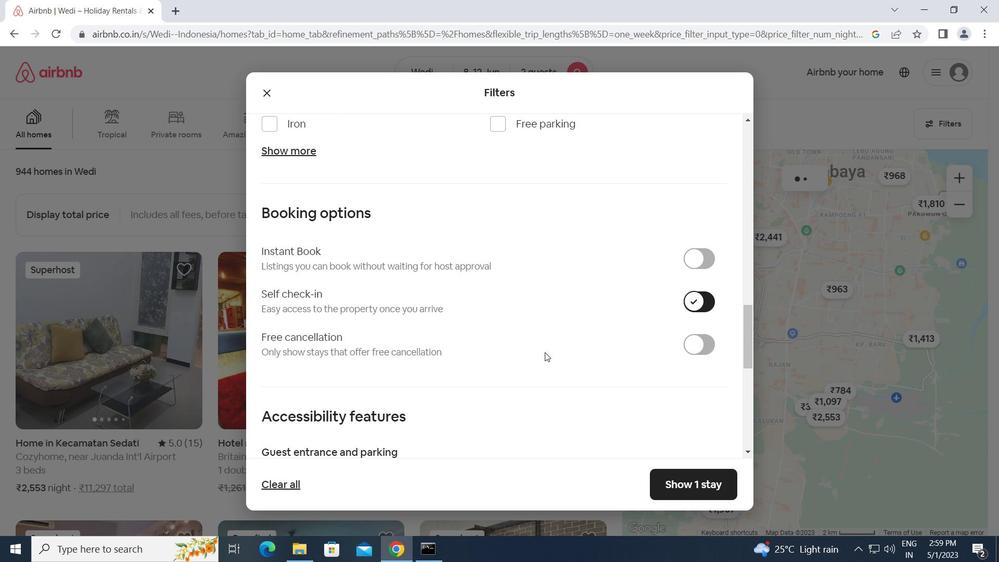 
Action: Mouse scrolled (410, 414) with delta (0, 0)
Screenshot: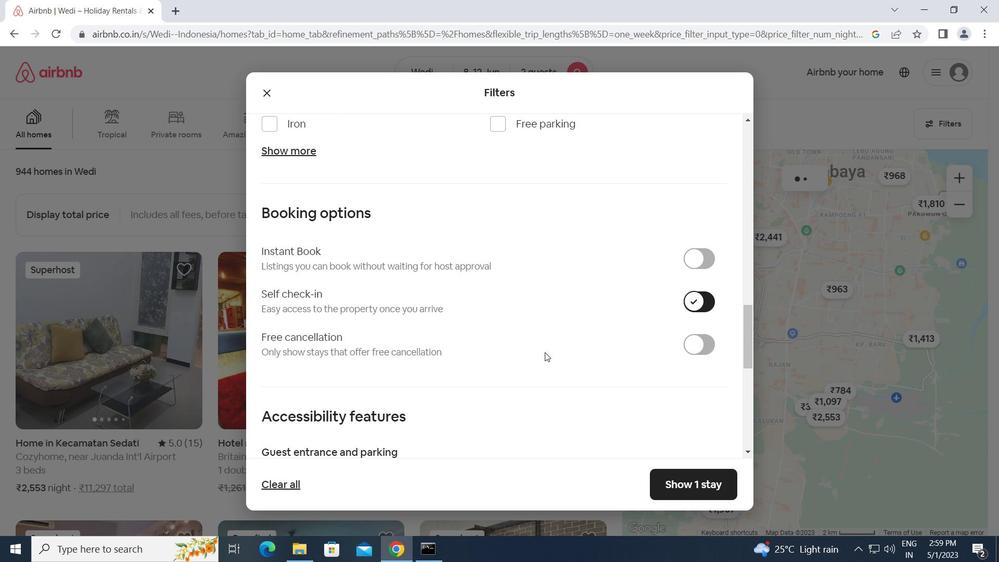 
Action: Mouse moved to (410, 415)
Screenshot: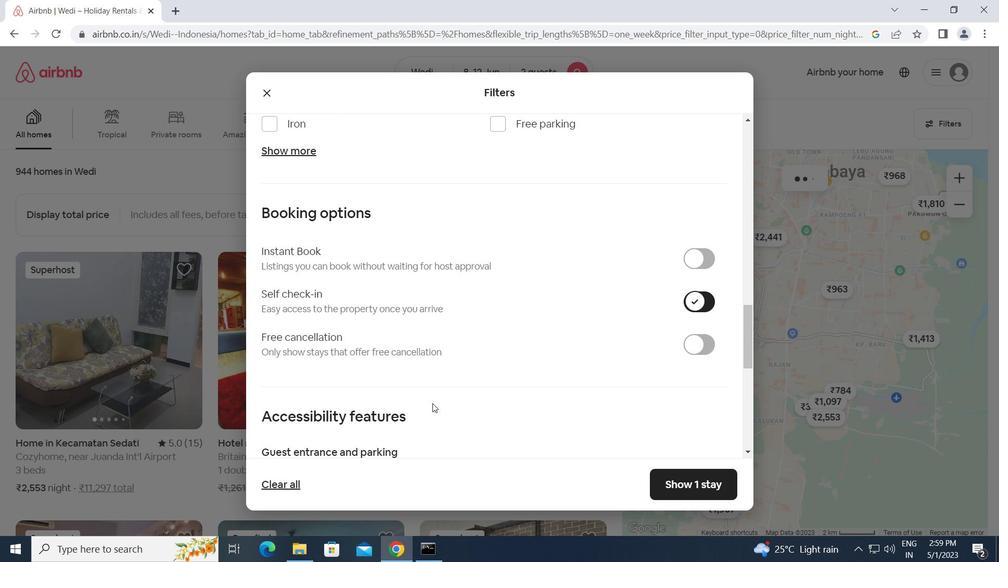 
Action: Mouse scrolled (410, 415) with delta (0, 0)
Screenshot: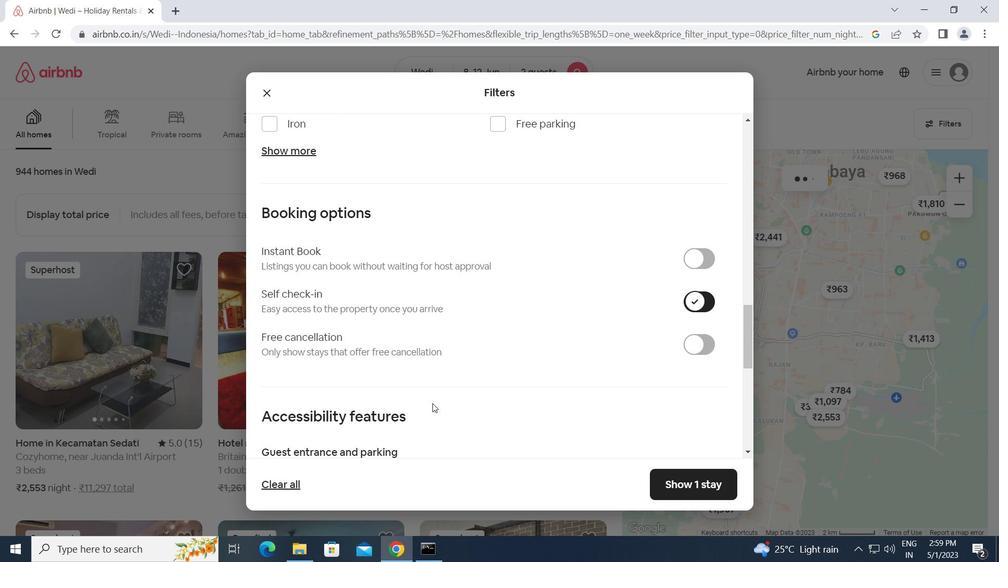 
Action: Mouse scrolled (410, 415) with delta (0, 0)
Screenshot: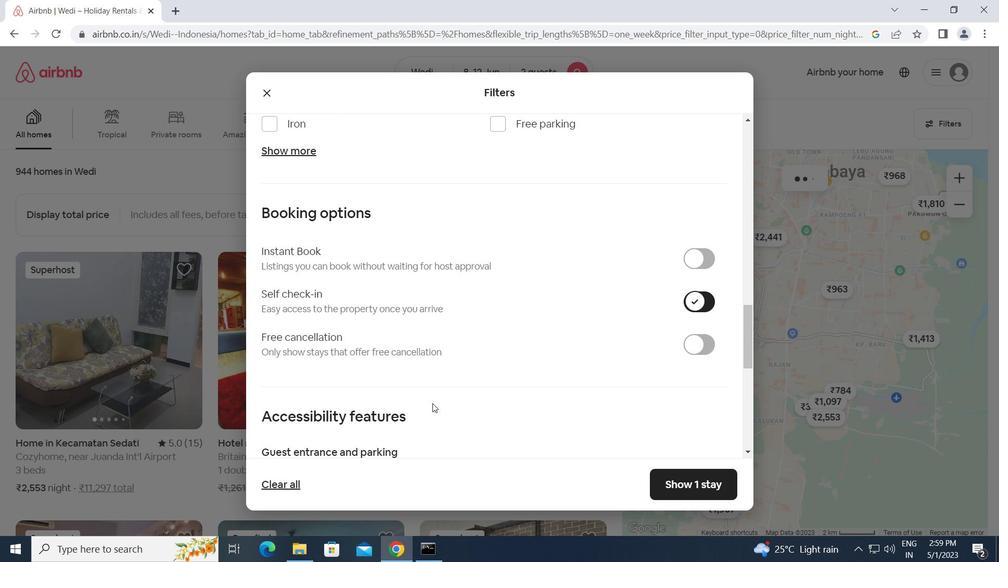 
Action: Mouse scrolled (410, 415) with delta (0, 0)
Screenshot: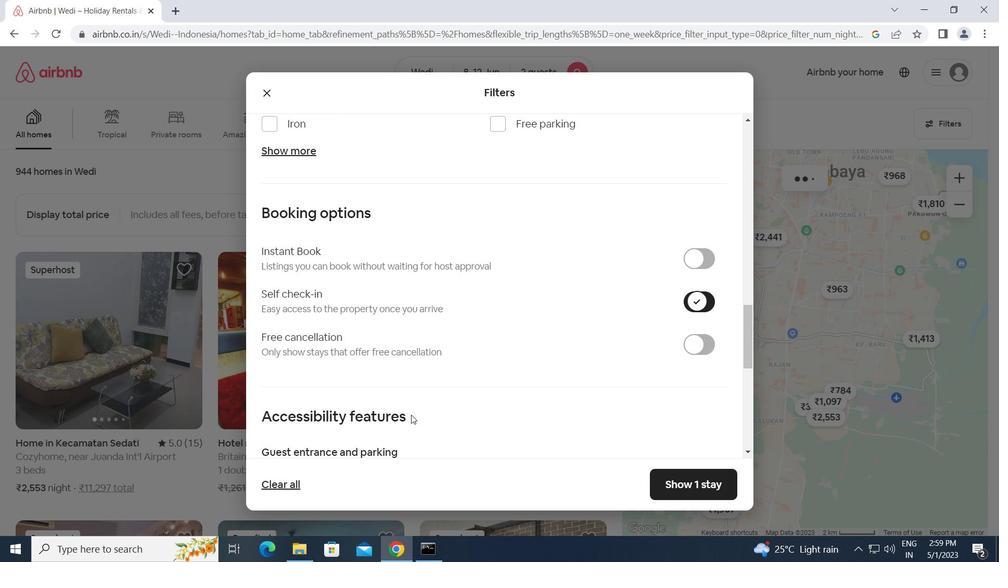 
Action: Mouse scrolled (410, 415) with delta (0, 0)
Screenshot: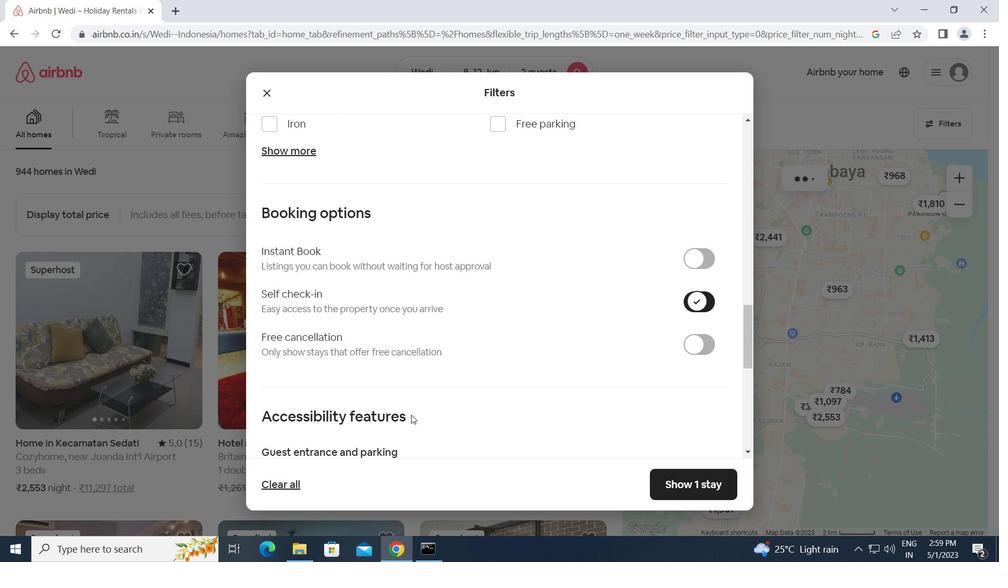 
Action: Mouse scrolled (410, 415) with delta (0, 0)
Screenshot: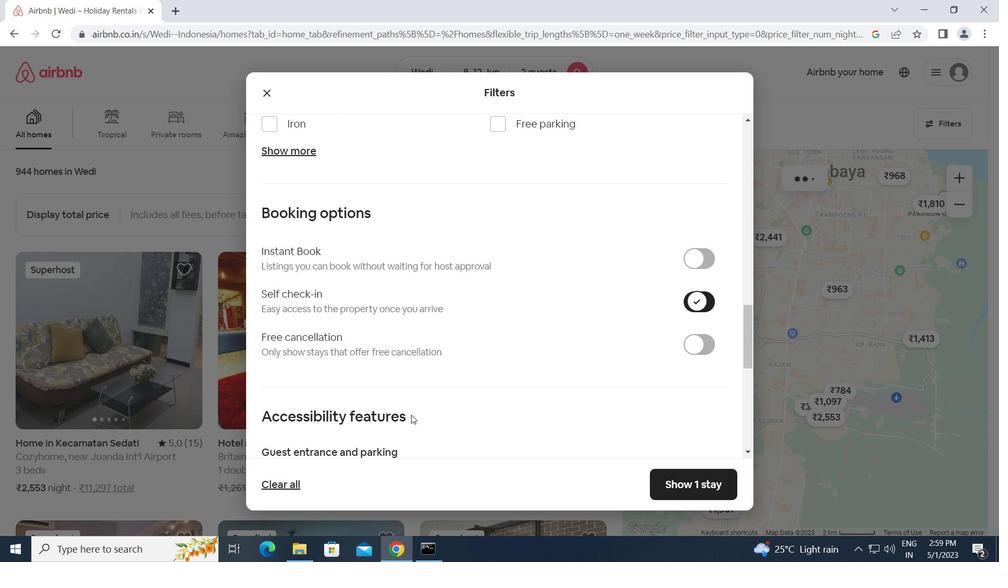 
Action: Mouse scrolled (410, 415) with delta (0, 0)
Screenshot: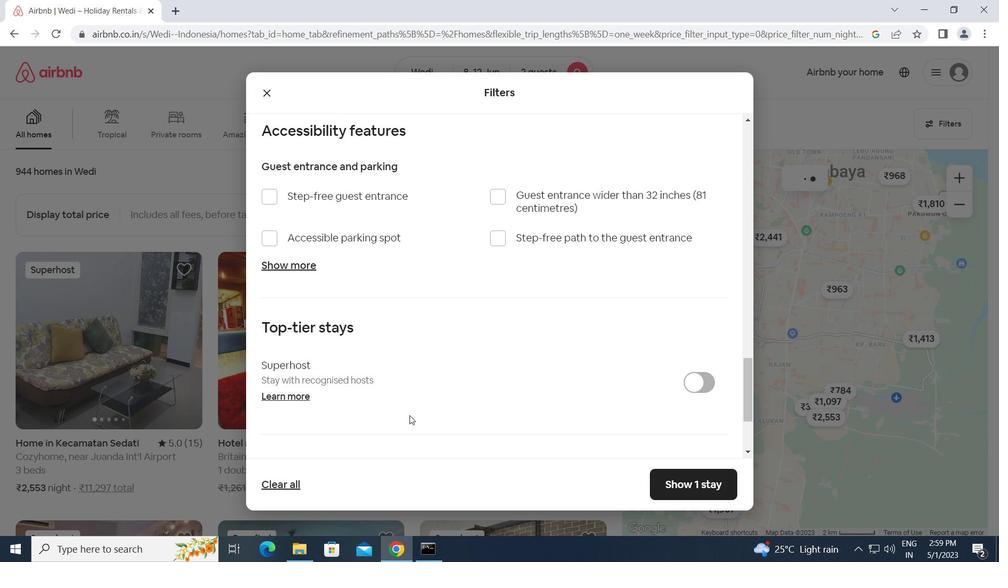 
Action: Mouse scrolled (410, 415) with delta (0, 0)
Screenshot: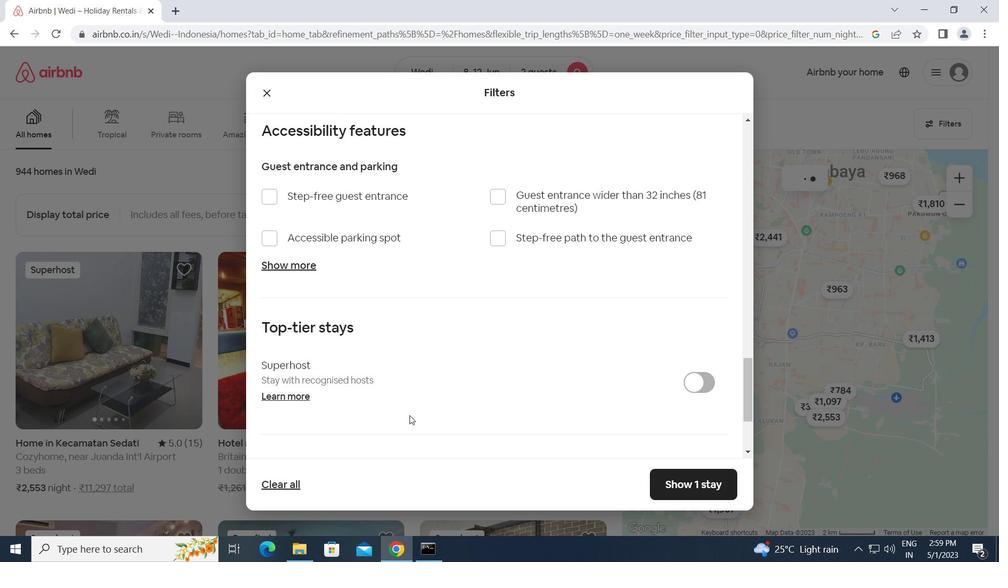 
Action: Mouse scrolled (410, 415) with delta (0, 0)
Screenshot: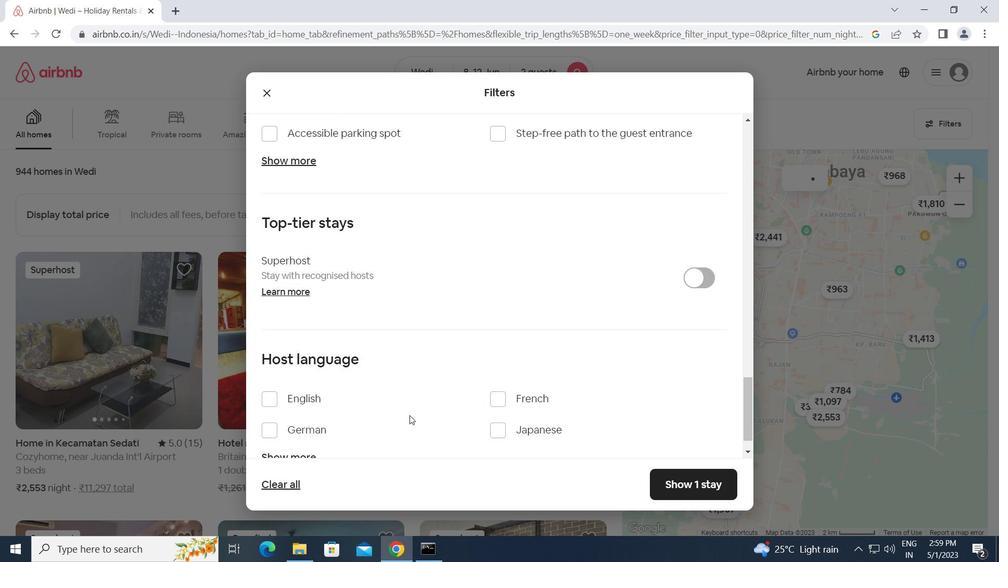 
Action: Mouse scrolled (410, 415) with delta (0, 0)
Screenshot: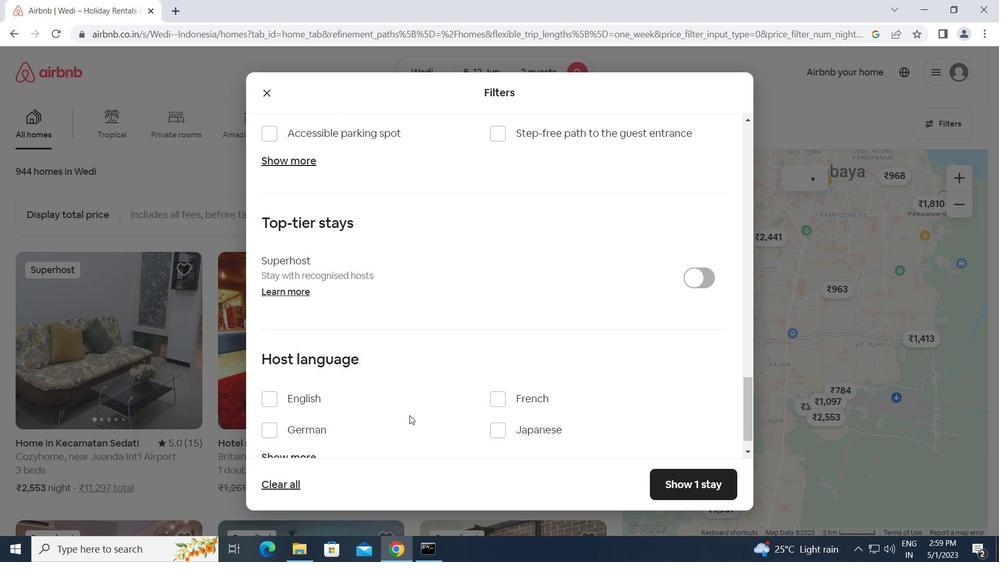
Action: Mouse scrolled (410, 415) with delta (0, 0)
Screenshot: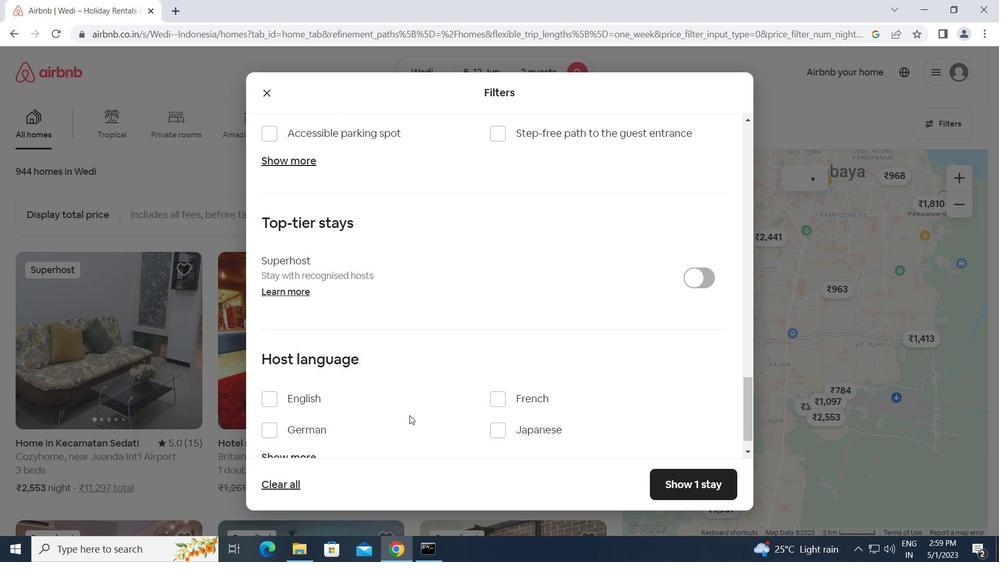 
Action: Mouse scrolled (410, 415) with delta (0, 0)
Screenshot: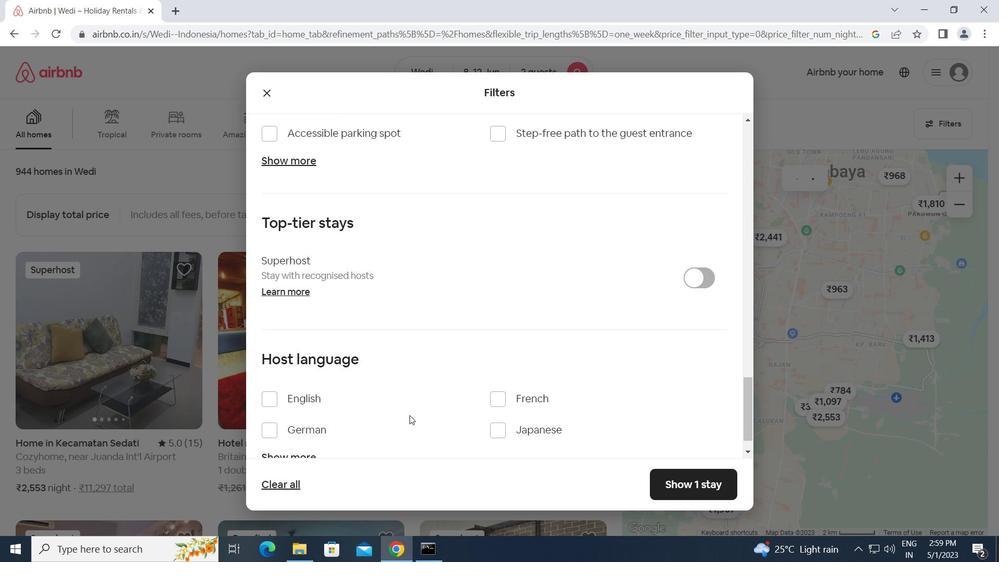 
Action: Mouse moved to (266, 364)
Screenshot: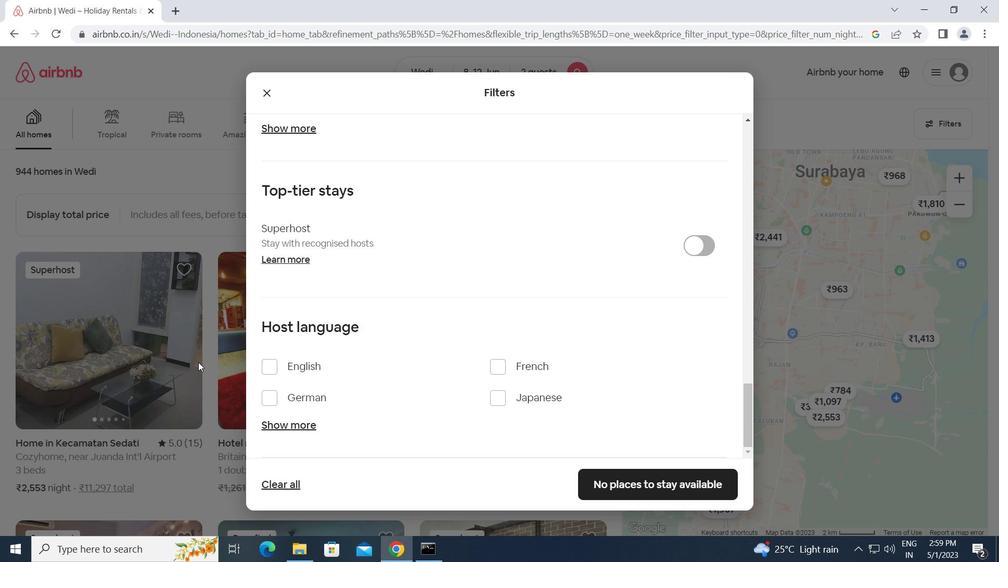 
Action: Mouse pressed left at (266, 364)
Screenshot: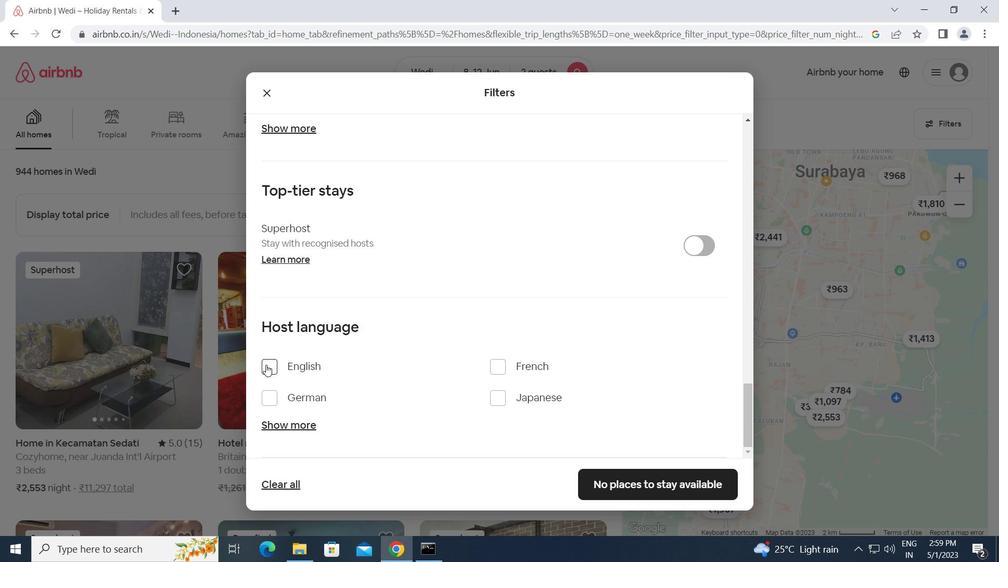 
Action: Mouse moved to (625, 473)
Screenshot: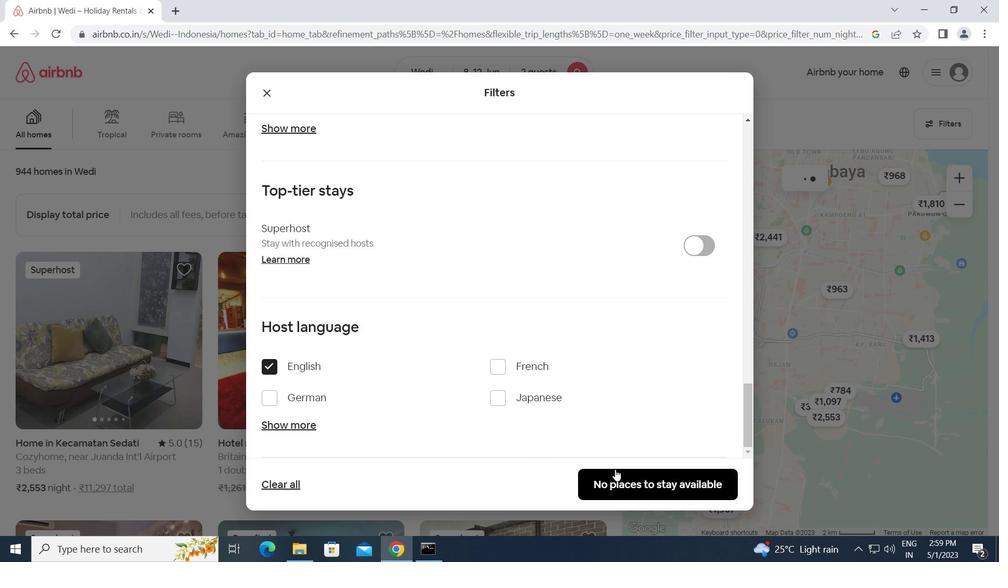 
Action: Mouse pressed left at (625, 473)
Screenshot: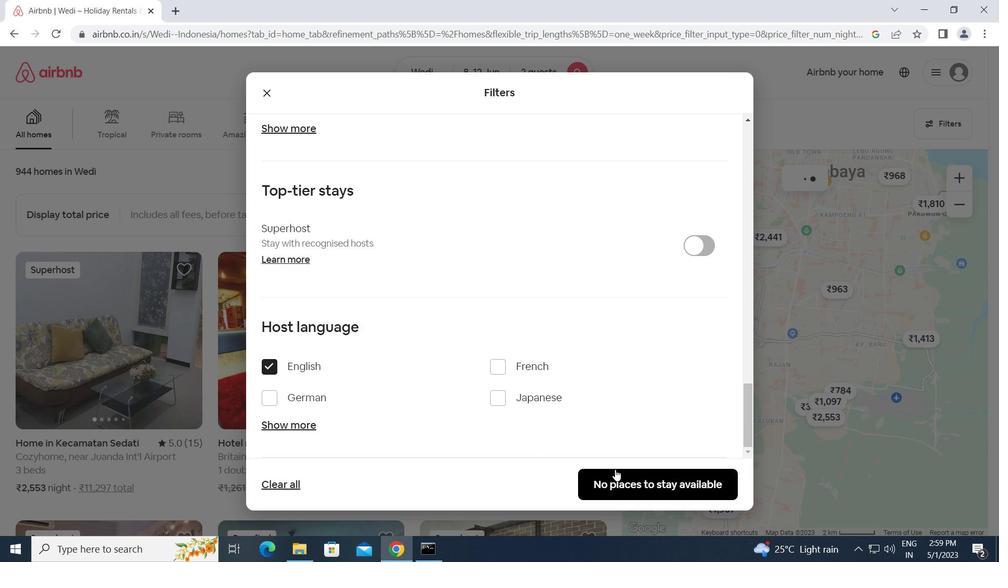 
Action: Mouse moved to (623, 473)
Screenshot: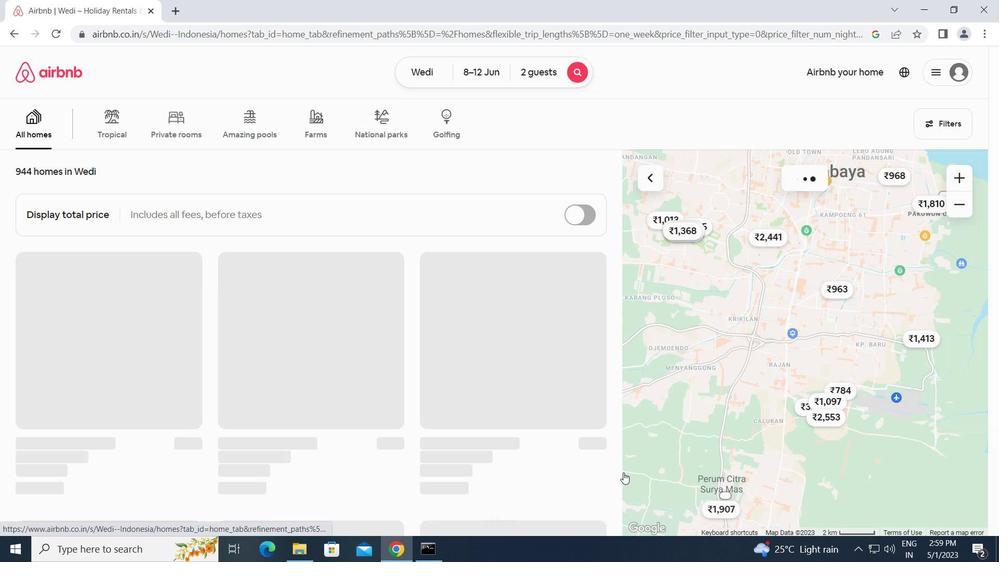 
